 Task: Open Card Parkour Review in Board Social Media Advertising Targeting to Workspace Backup and Recovery Software and add a team member Softage.4@softage.net, a label Orange, a checklist Equestrianism, an attachment from your computer, a color Orange and finally, add a card description 'Develop and launch new customer acquisition strategy for new market segment' and a comment 'This task presents an opportunity to demonstrate our team-building and collaboration skills, working effectively with others towards a common goal.'. Add a start date 'Jan 08, 1900' with a due date 'Jan 15, 1900'
Action: Mouse moved to (76, 382)
Screenshot: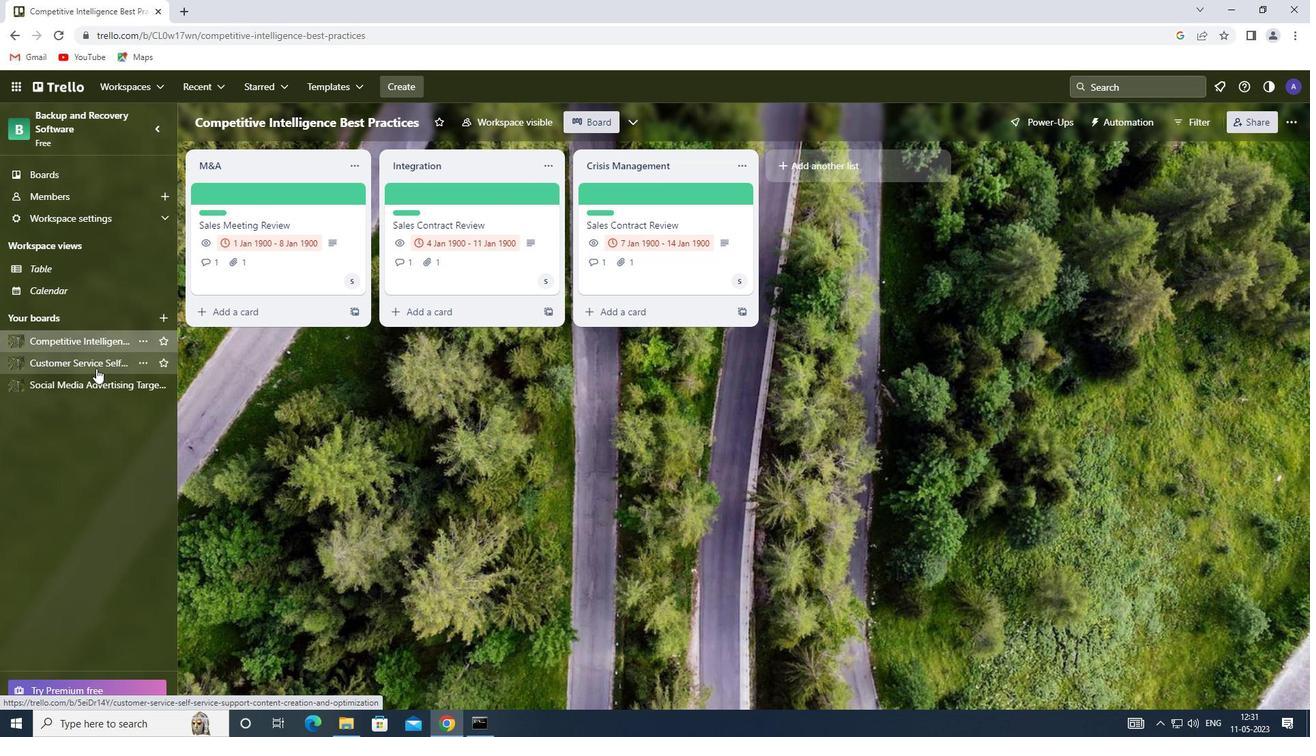 
Action: Mouse pressed left at (76, 382)
Screenshot: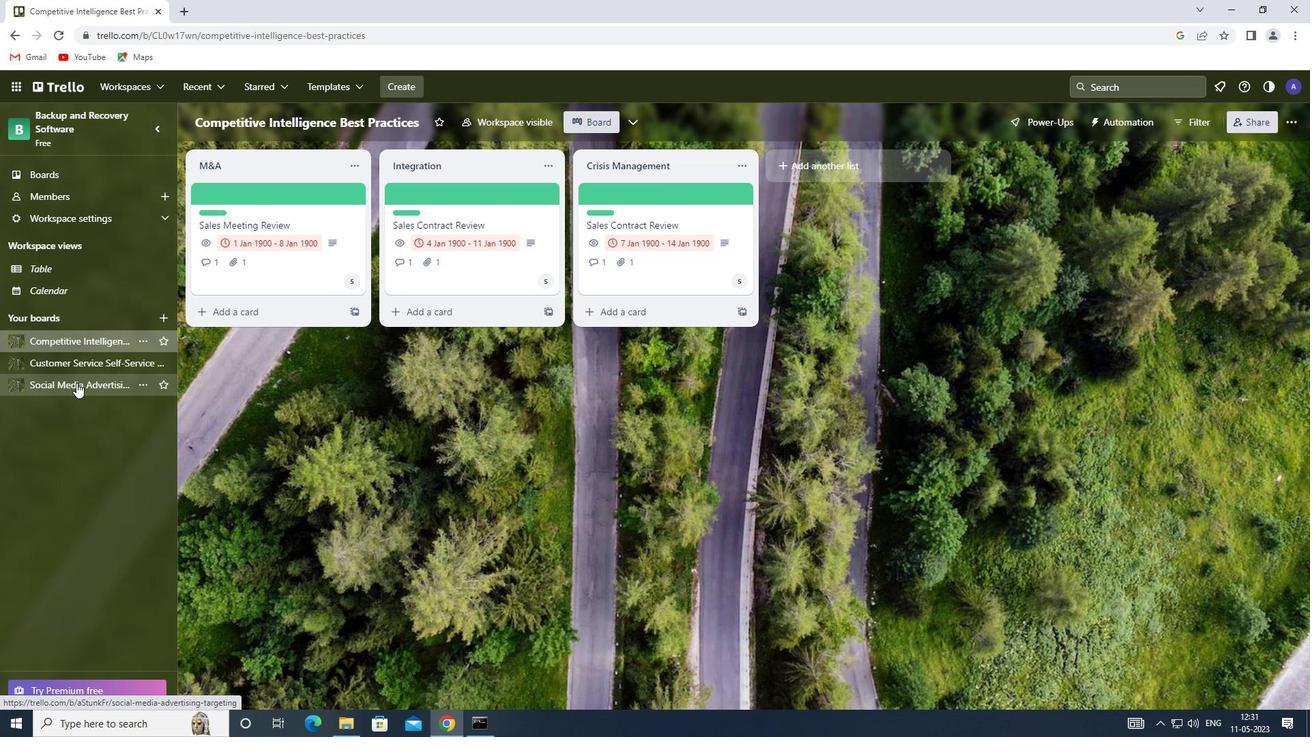 
Action: Mouse moved to (615, 189)
Screenshot: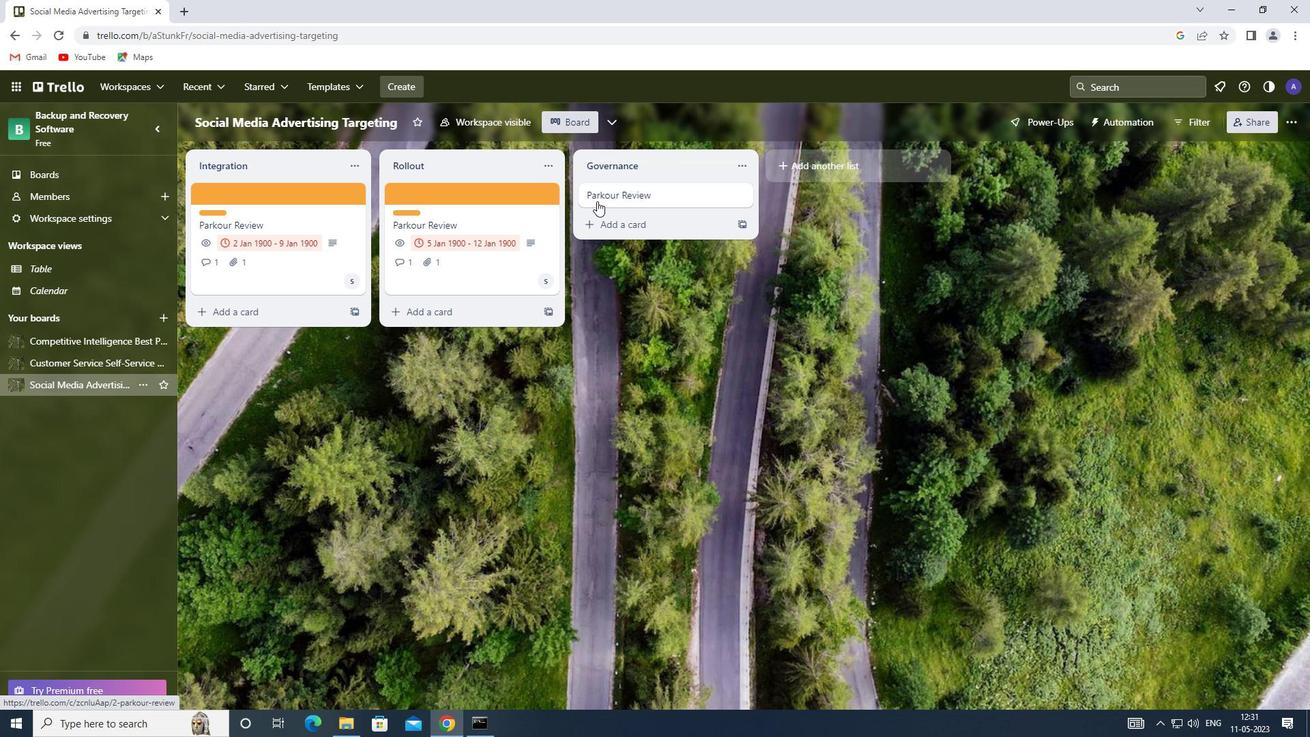 
Action: Mouse pressed left at (615, 189)
Screenshot: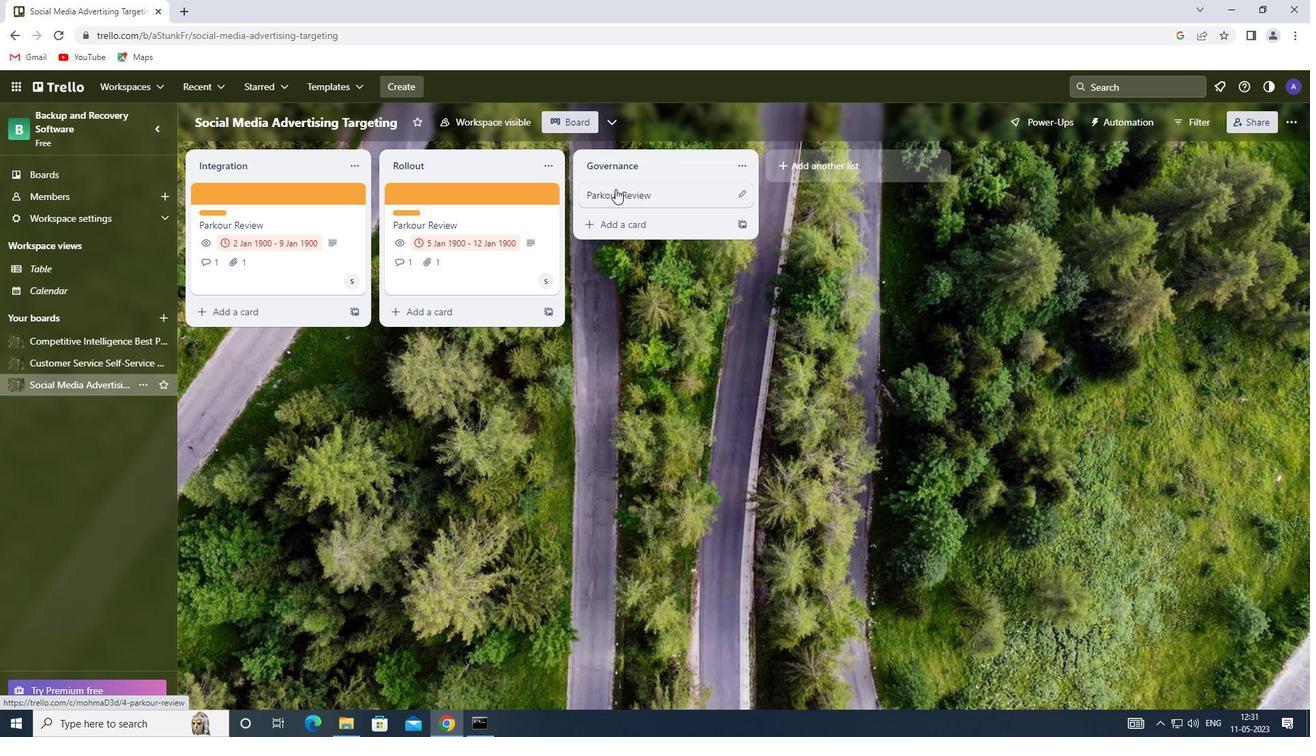 
Action: Mouse moved to (821, 240)
Screenshot: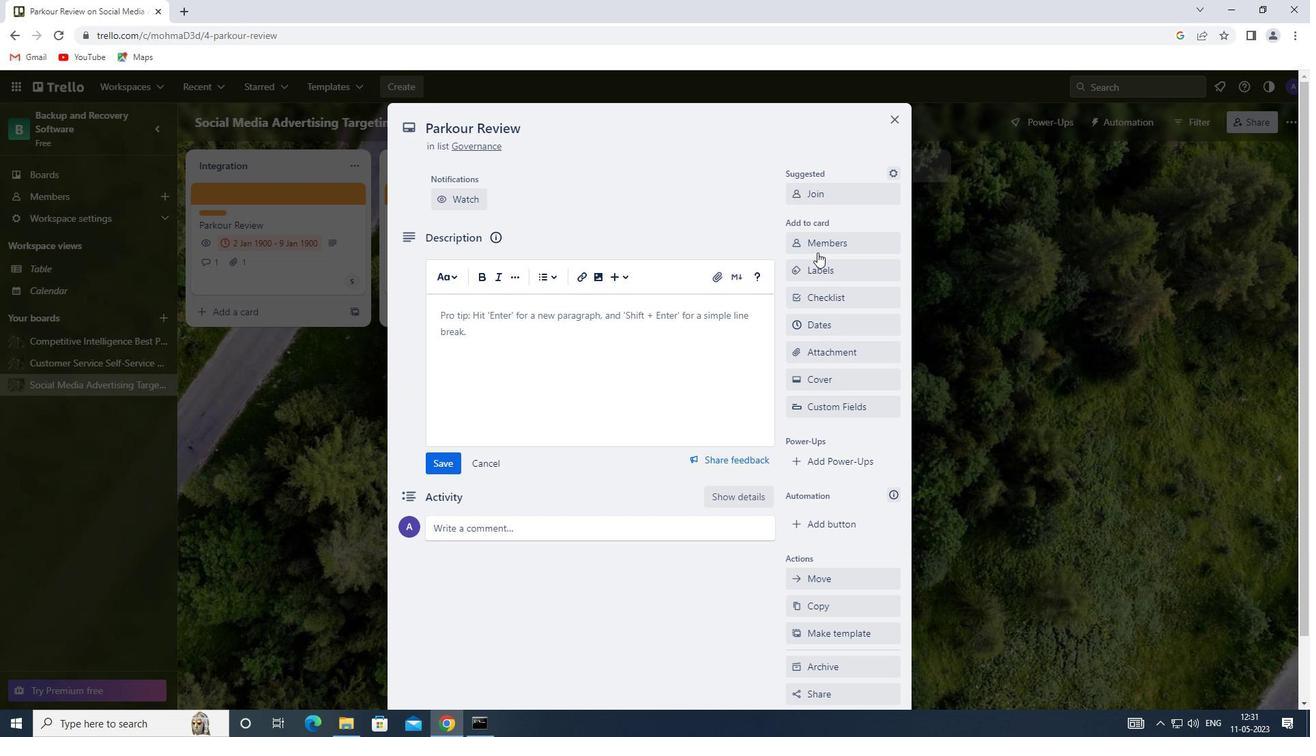 
Action: Mouse pressed left at (821, 240)
Screenshot: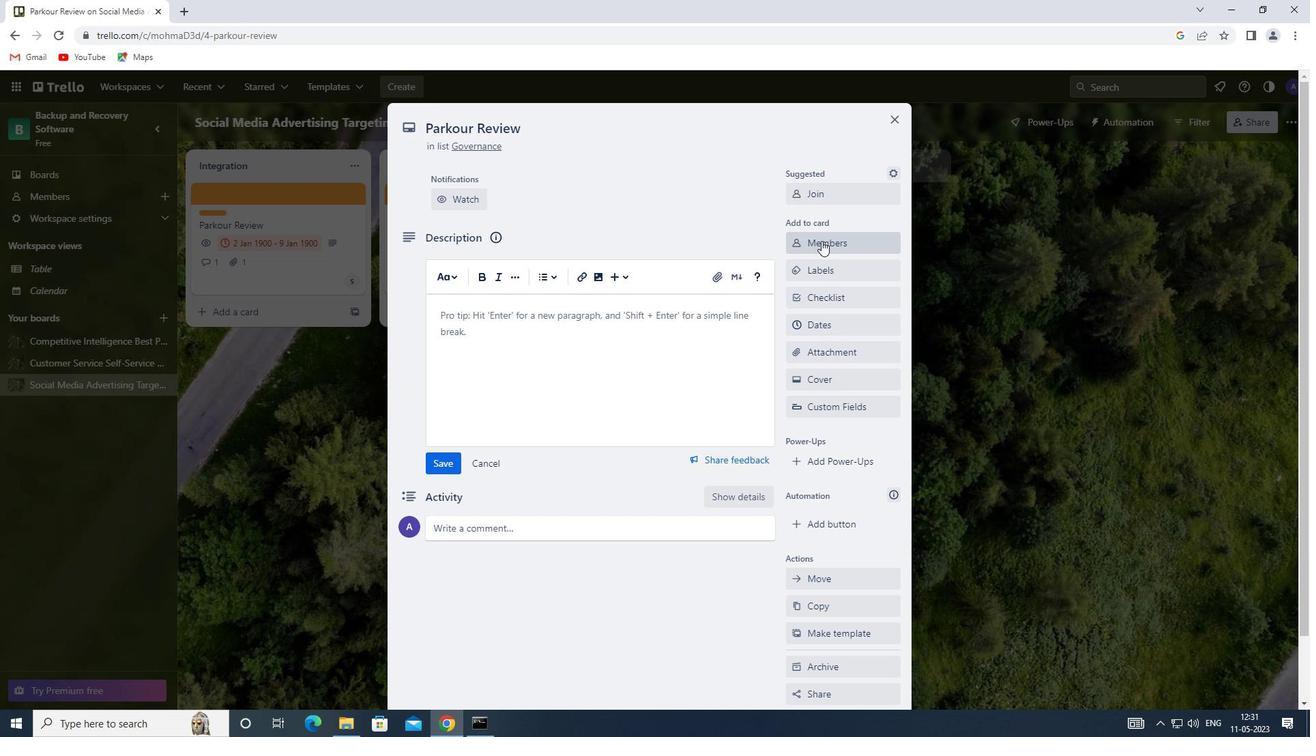 
Action: Mouse moved to (803, 305)
Screenshot: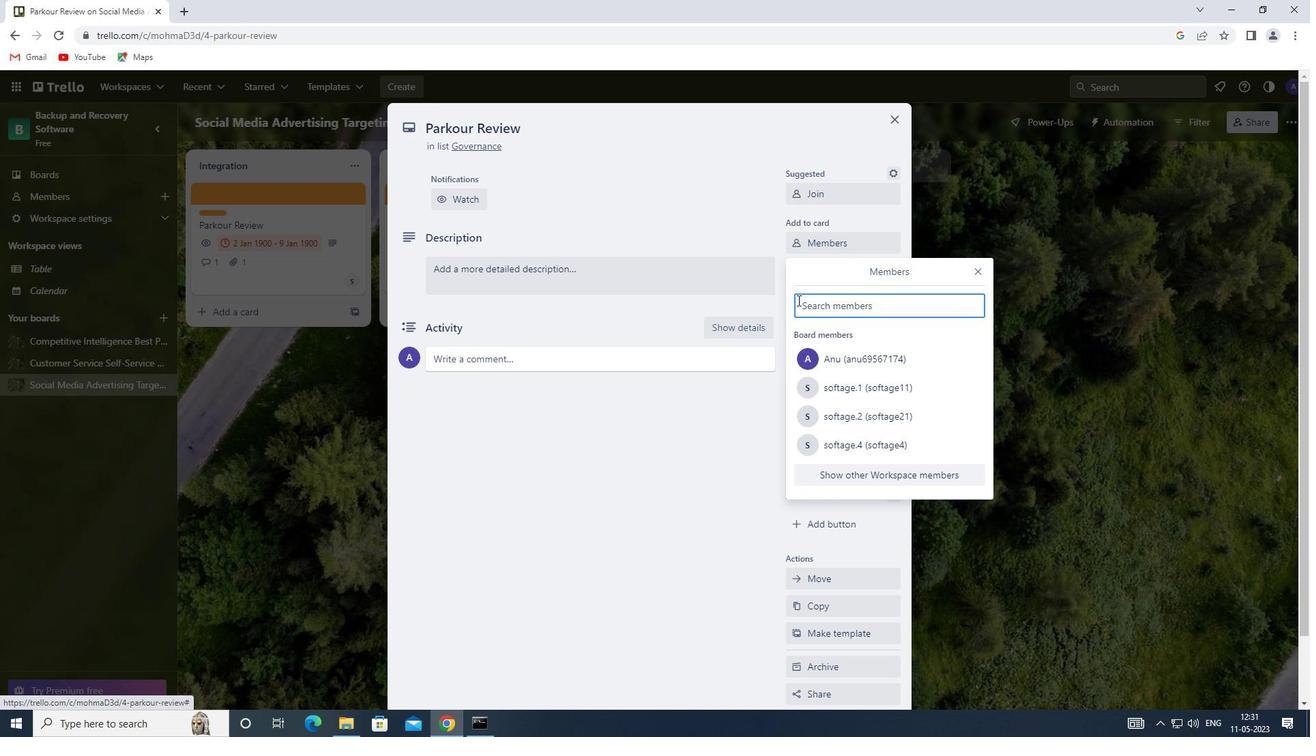 
Action: Mouse pressed left at (803, 305)
Screenshot: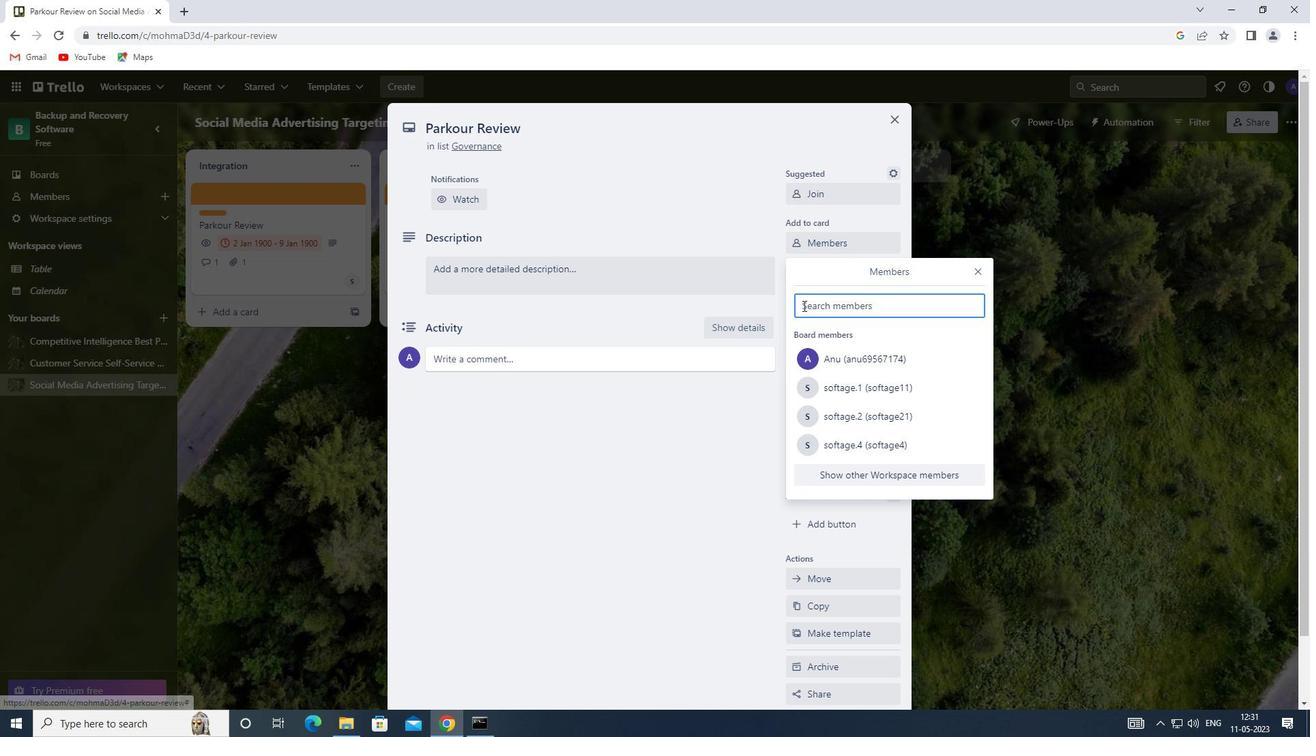 
Action: Mouse moved to (804, 298)
Screenshot: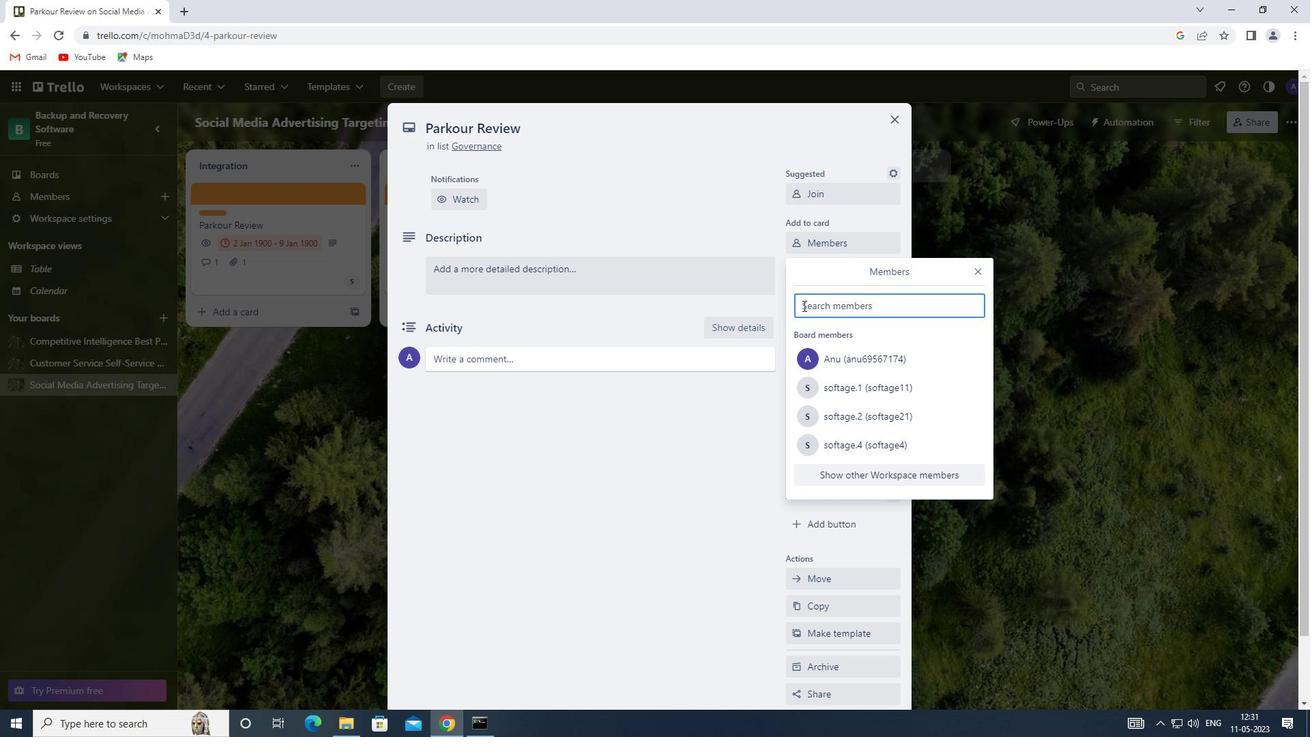 
Action: Key pressed <Key.shift>SOFTAGE
Screenshot: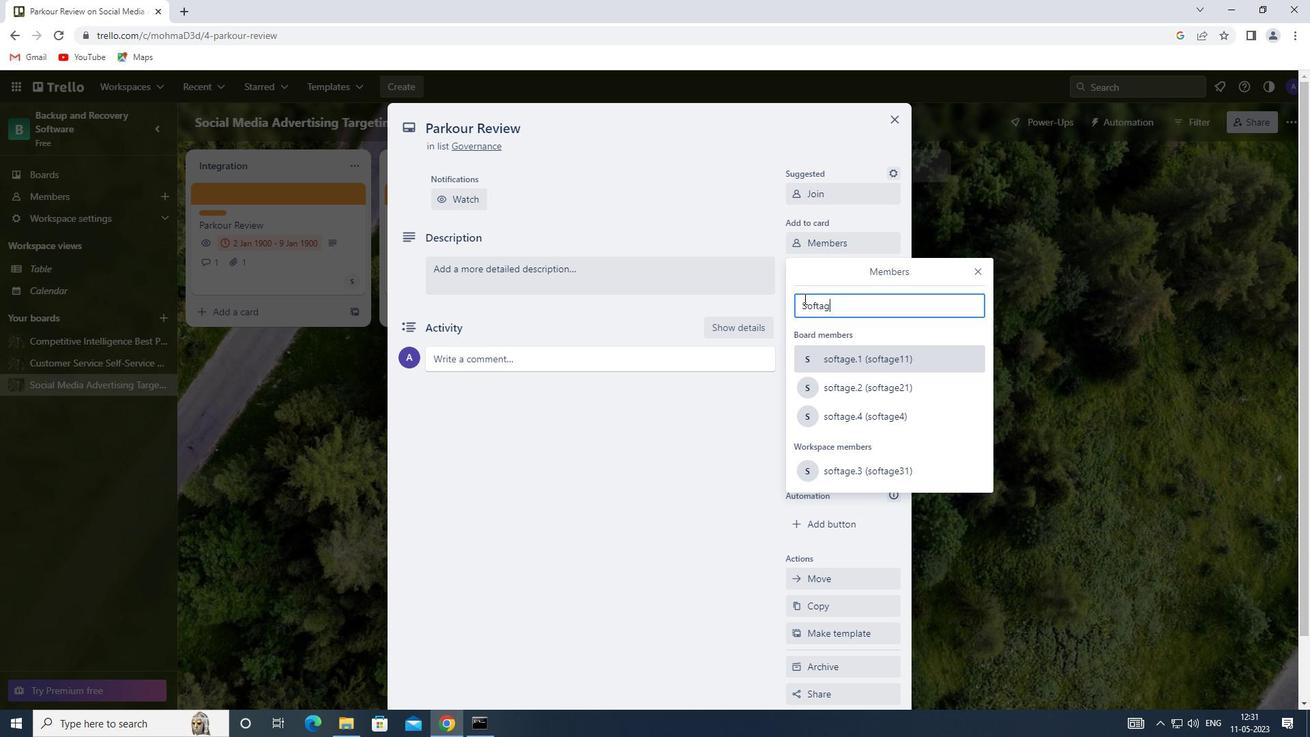 
Action: Mouse moved to (804, 298)
Screenshot: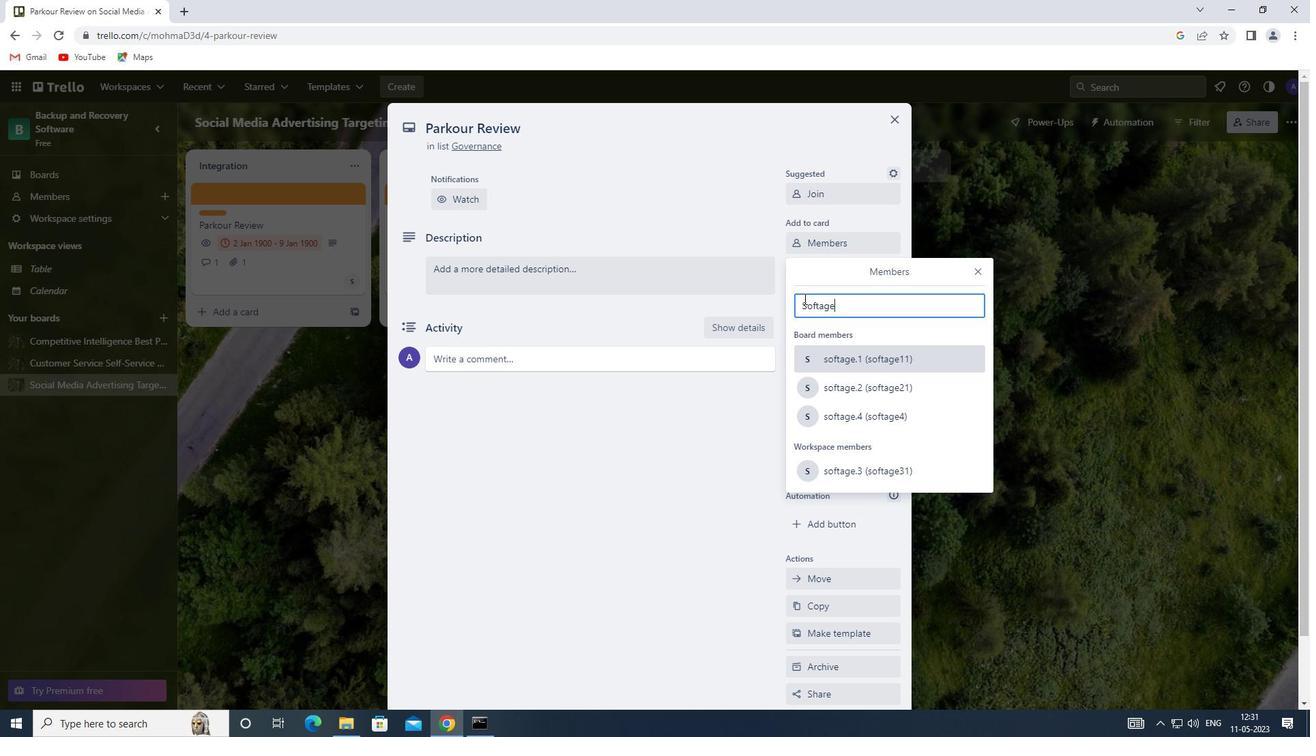
Action: Key pressed .4<Key.shift>@SOFTAGE.NET
Screenshot: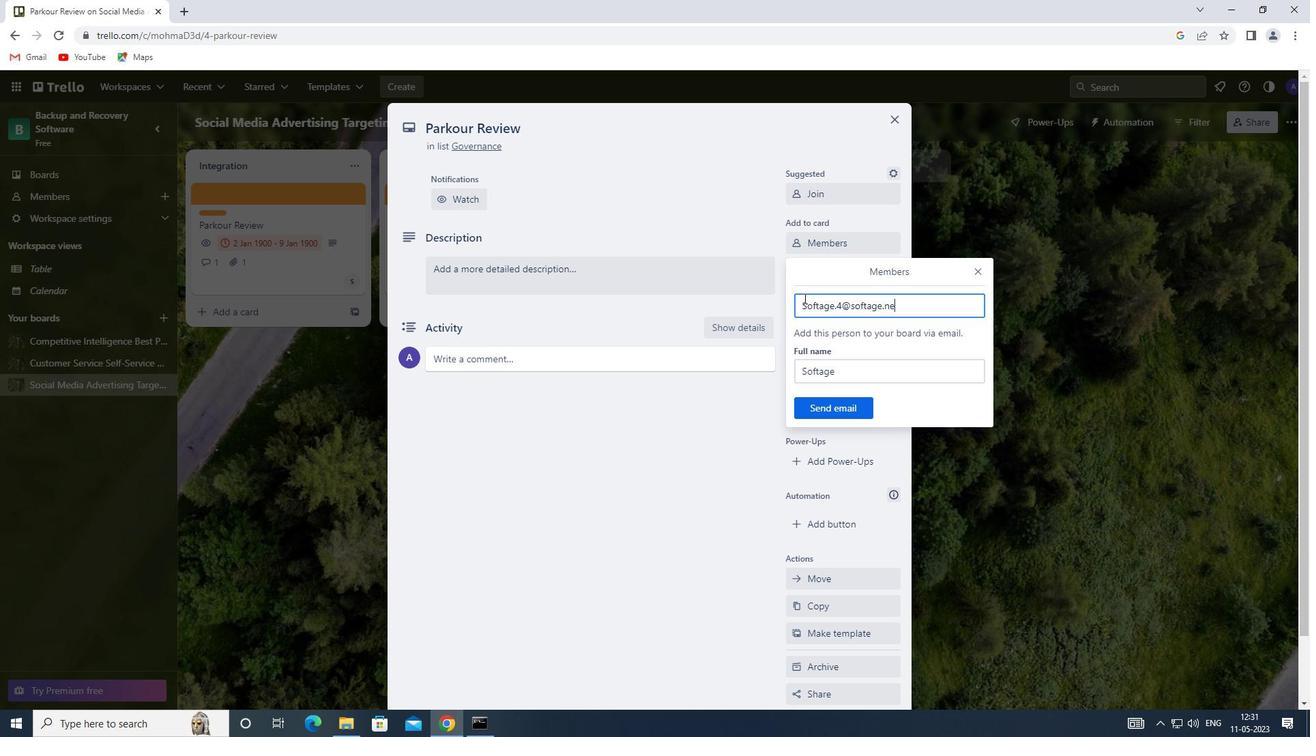 
Action: Mouse moved to (816, 399)
Screenshot: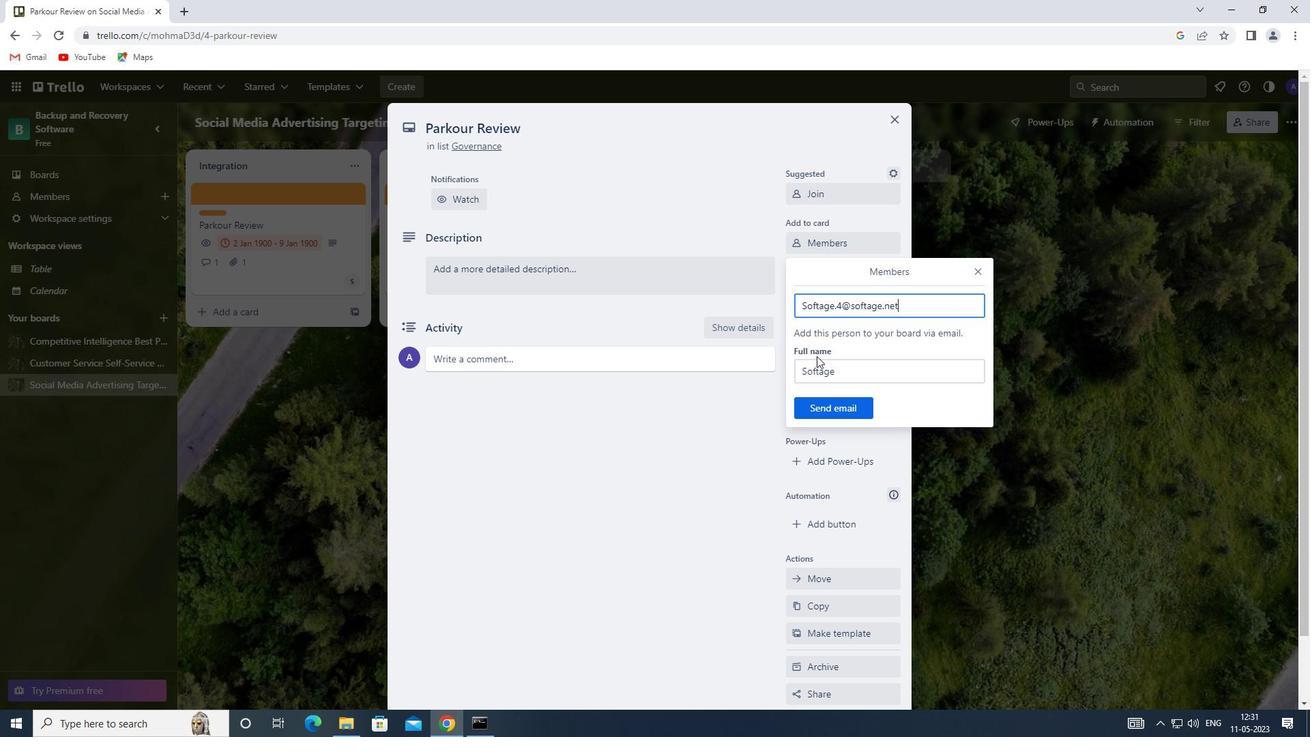 
Action: Mouse pressed left at (816, 399)
Screenshot: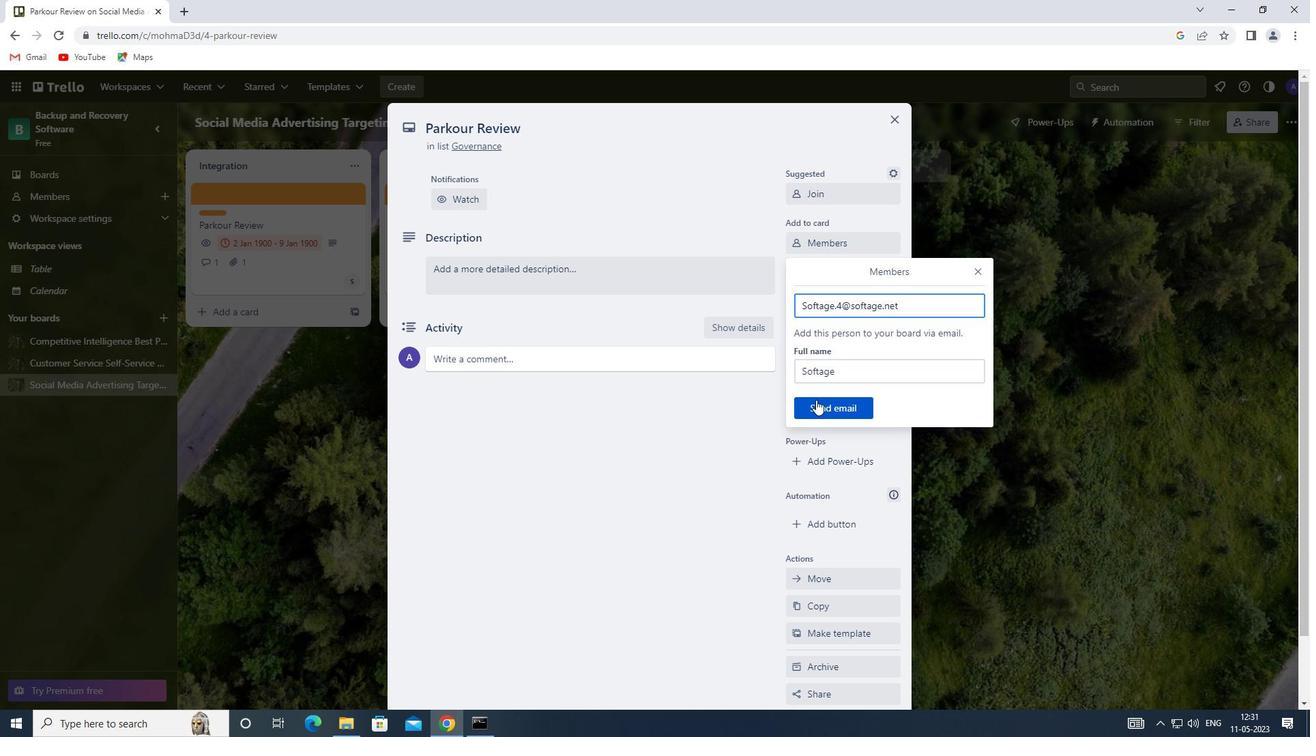 
Action: Mouse moved to (843, 272)
Screenshot: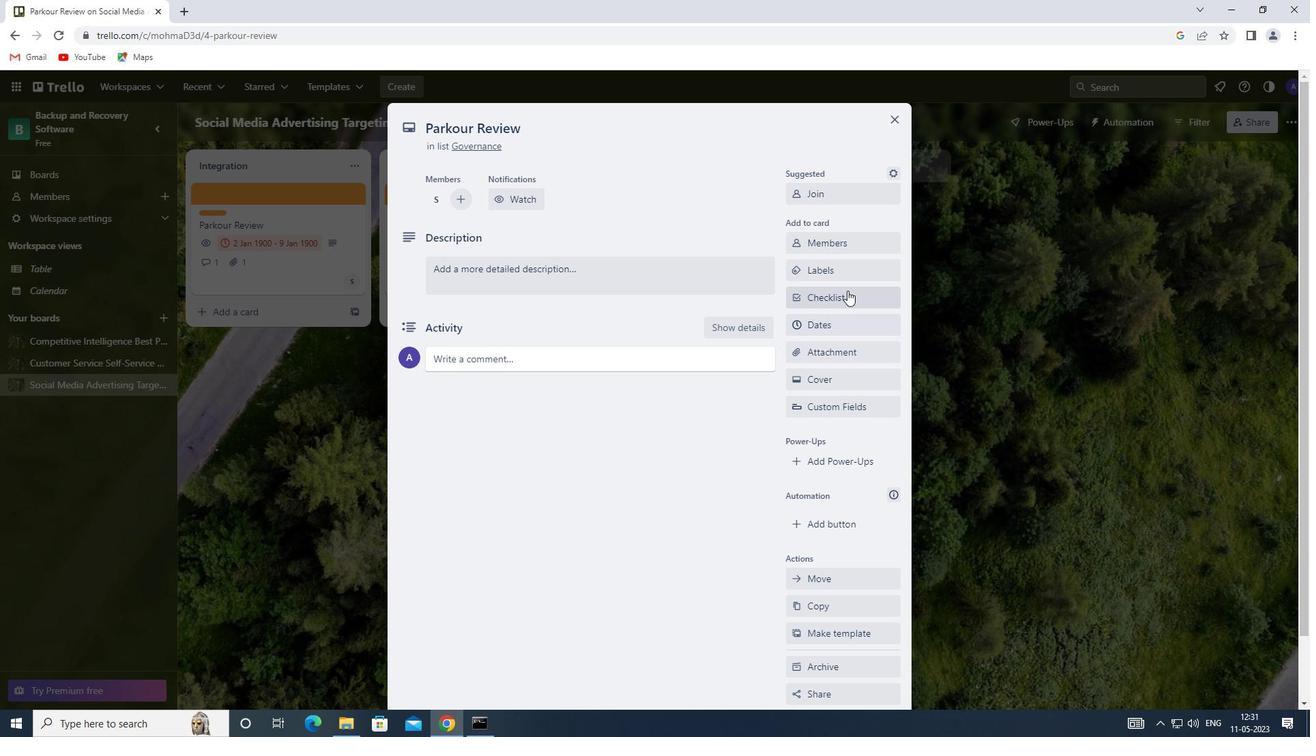 
Action: Mouse pressed left at (843, 272)
Screenshot: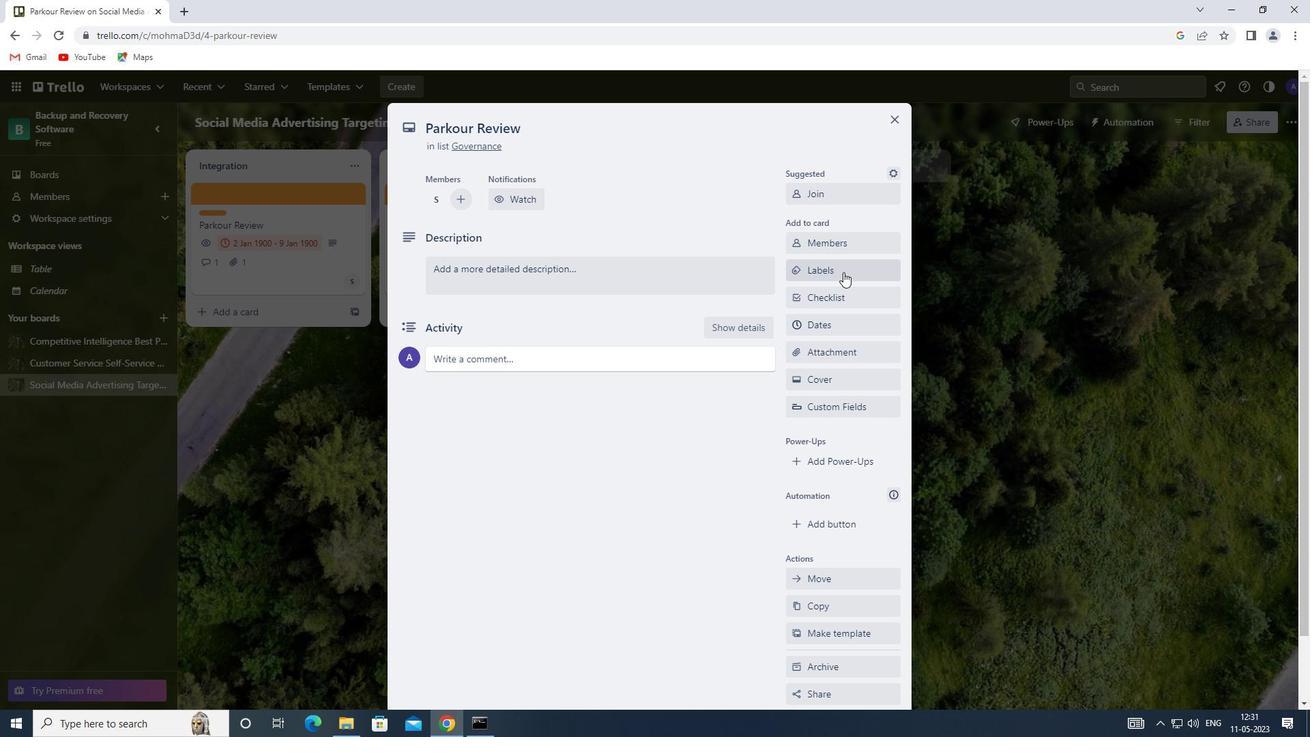 
Action: Mouse moved to (801, 431)
Screenshot: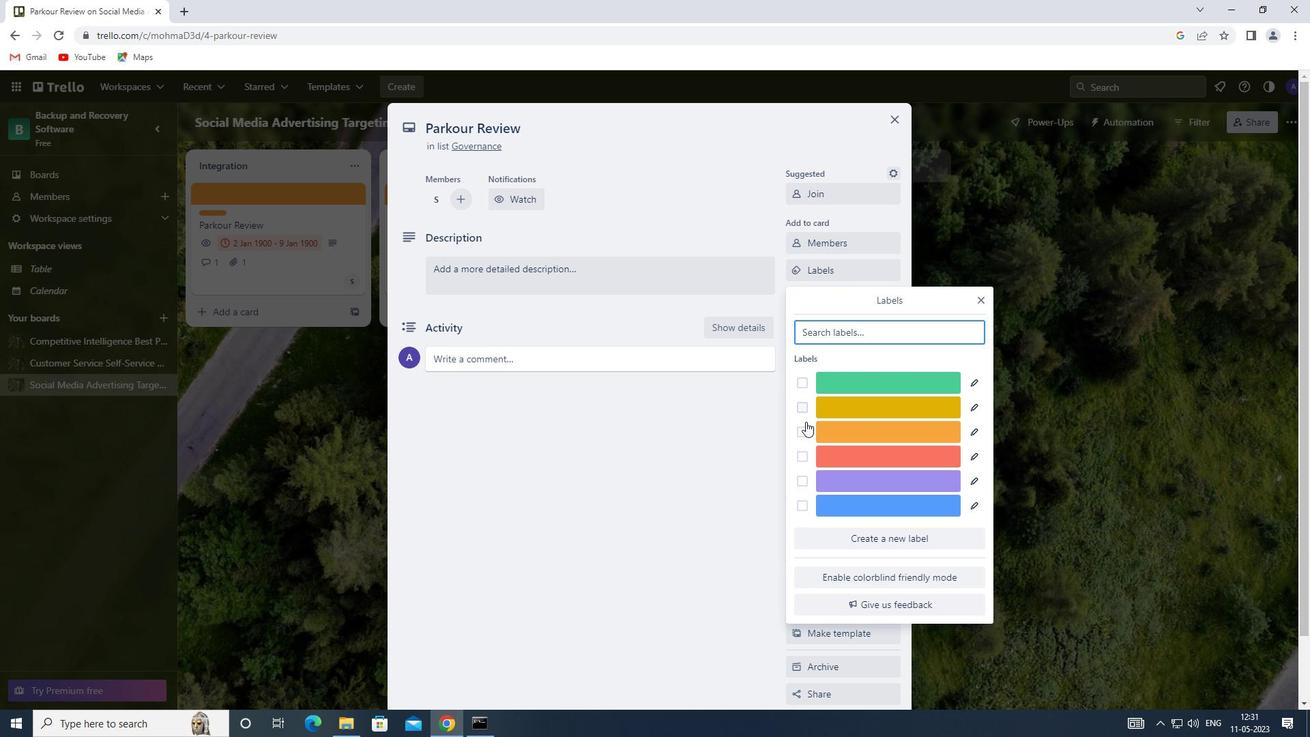 
Action: Mouse pressed left at (801, 431)
Screenshot: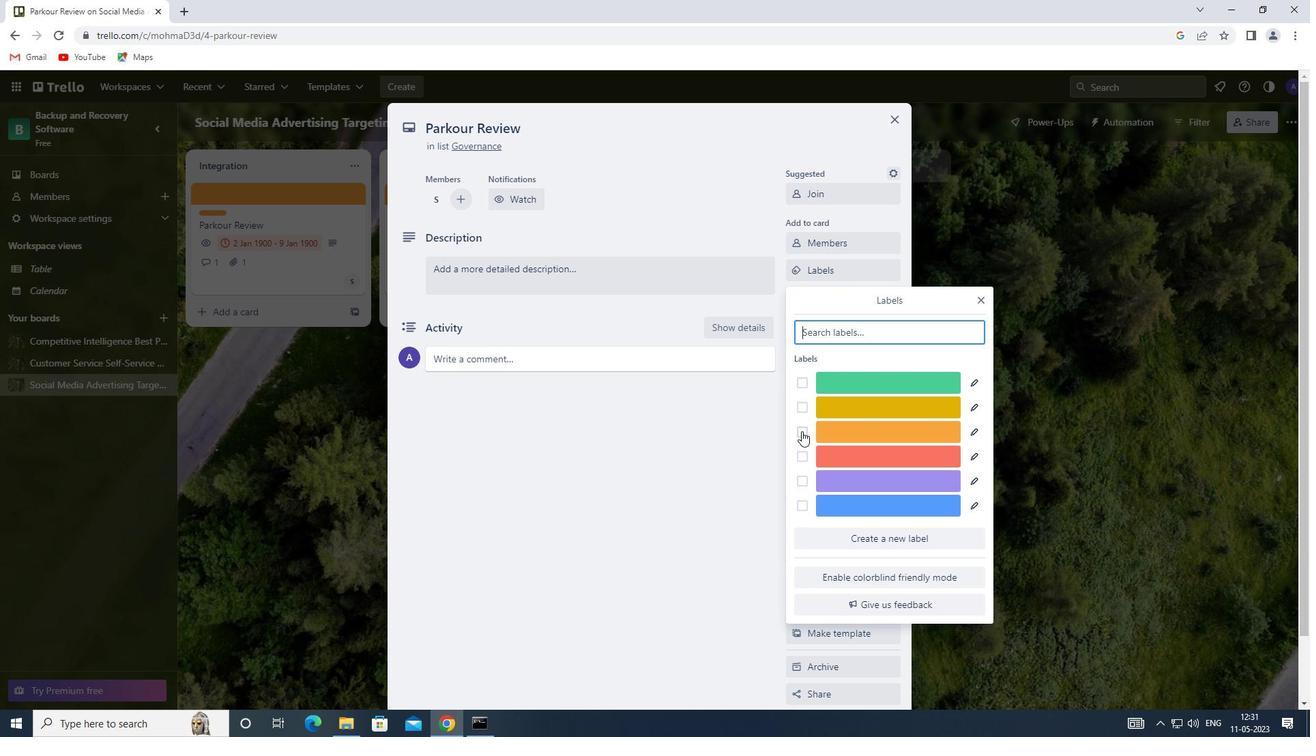 
Action: Mouse moved to (978, 293)
Screenshot: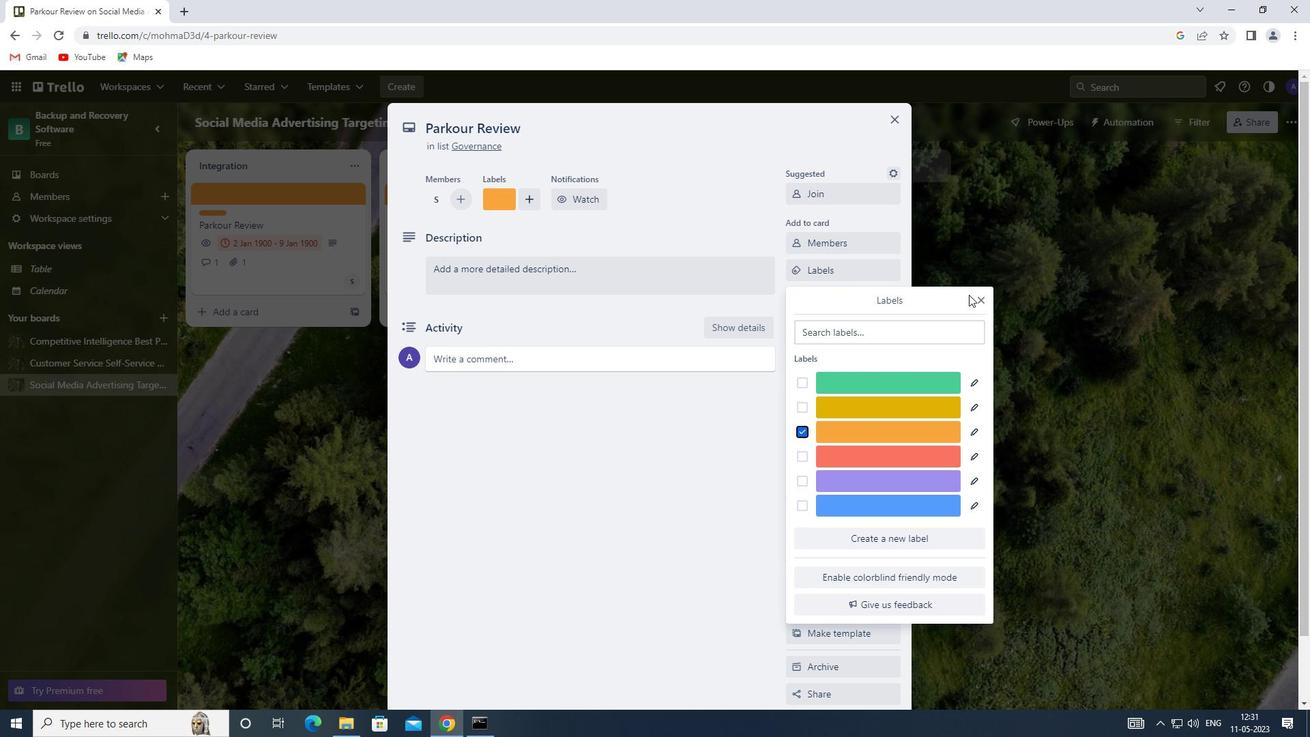
Action: Mouse pressed left at (978, 293)
Screenshot: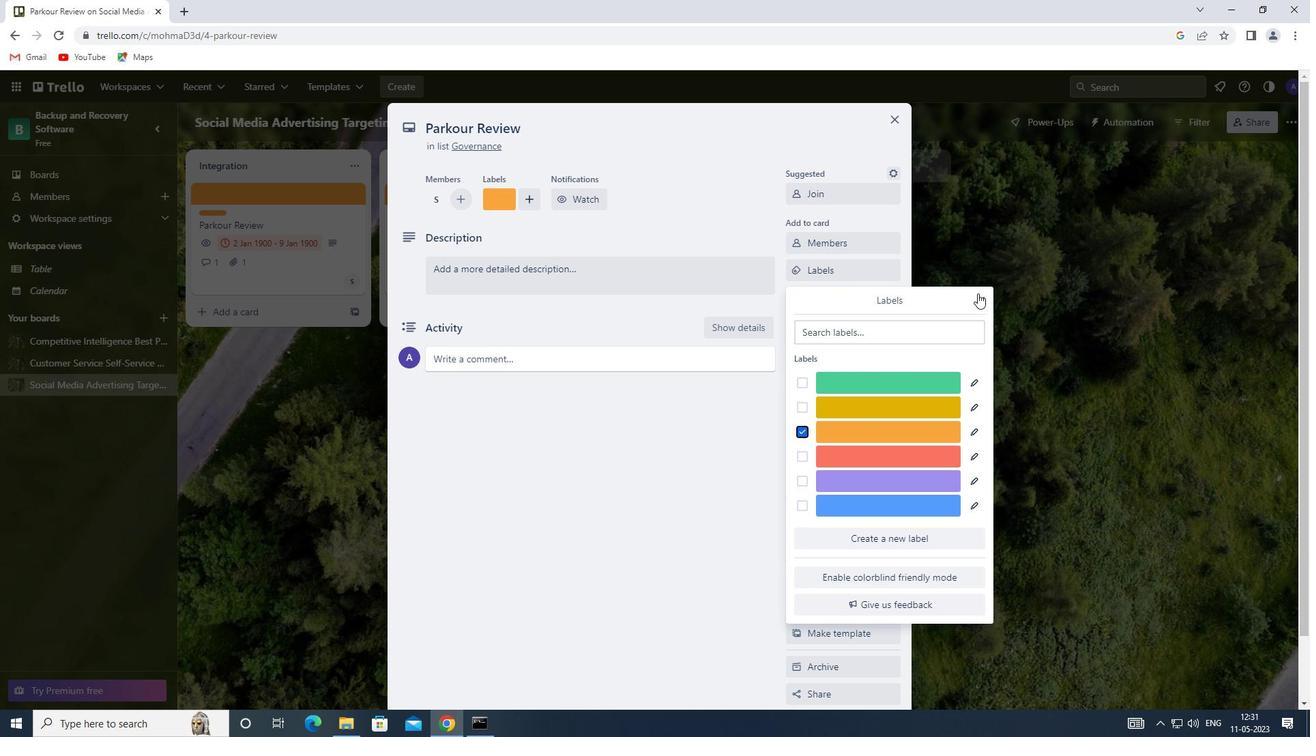 
Action: Mouse moved to (857, 295)
Screenshot: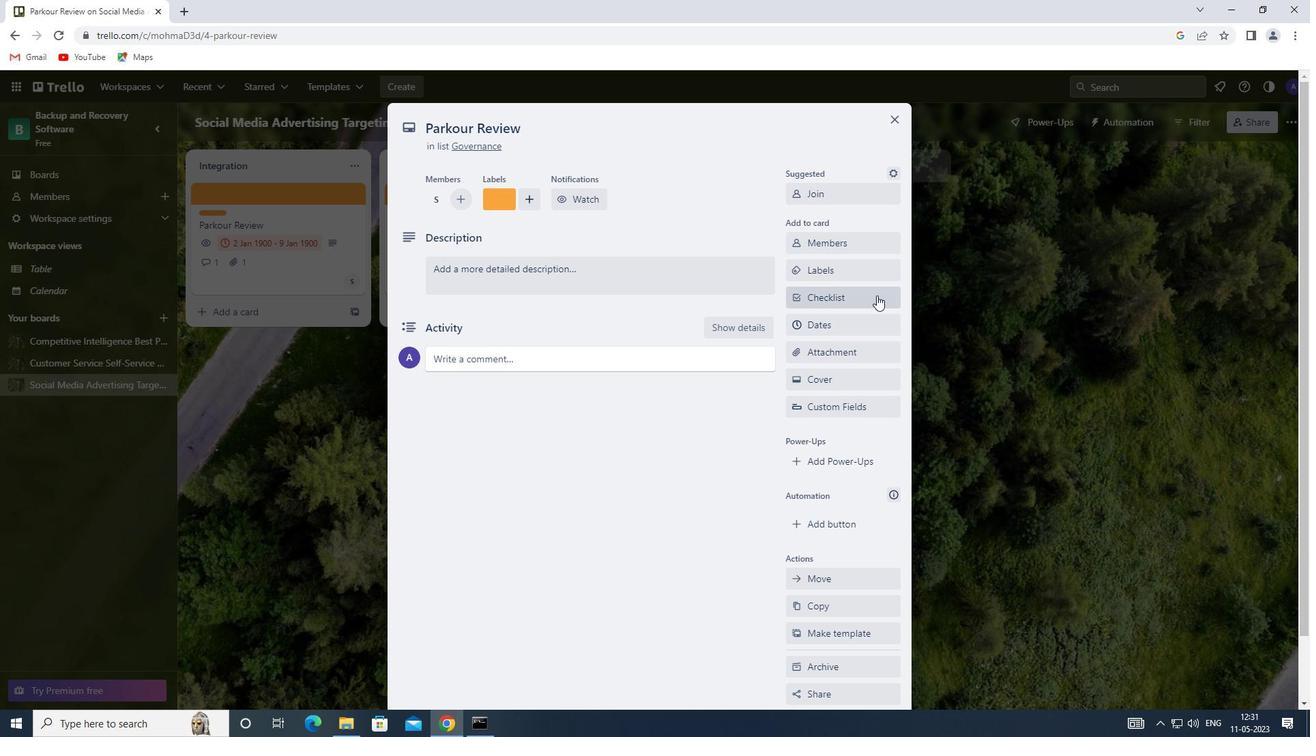 
Action: Mouse pressed left at (857, 295)
Screenshot: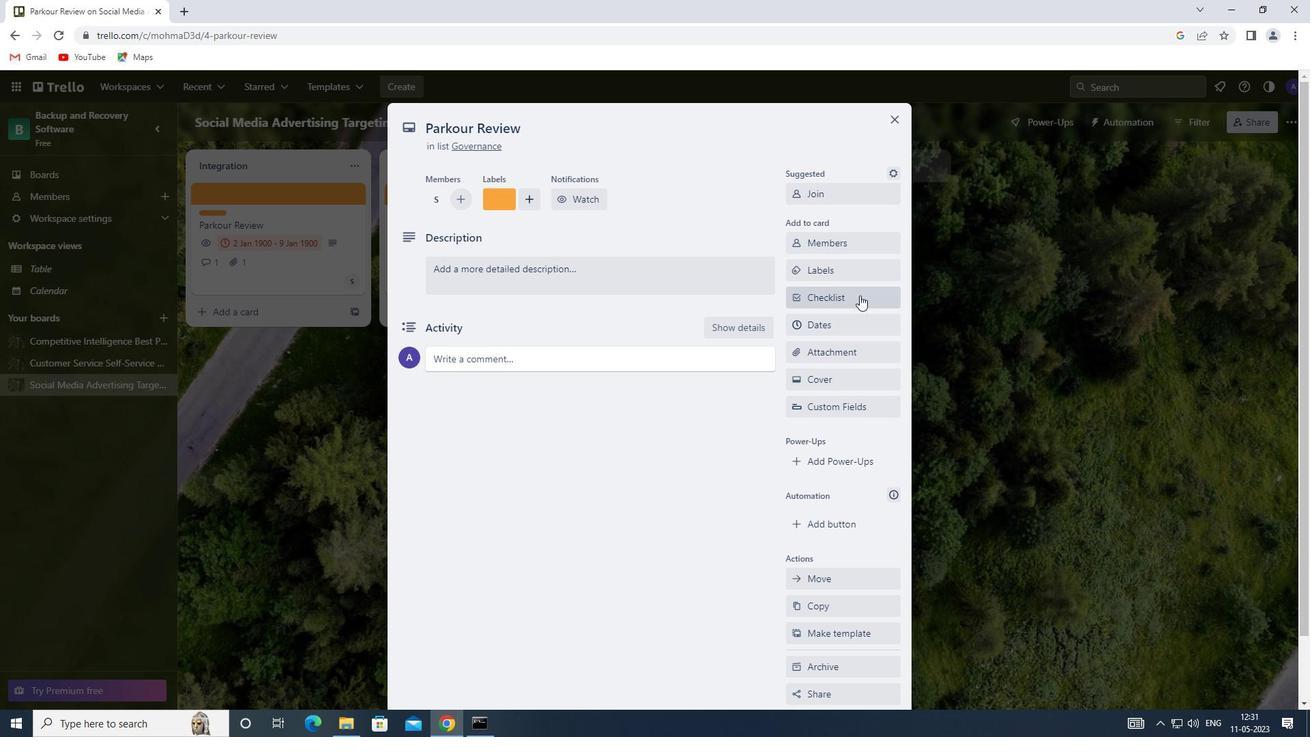 
Action: Mouse moved to (834, 381)
Screenshot: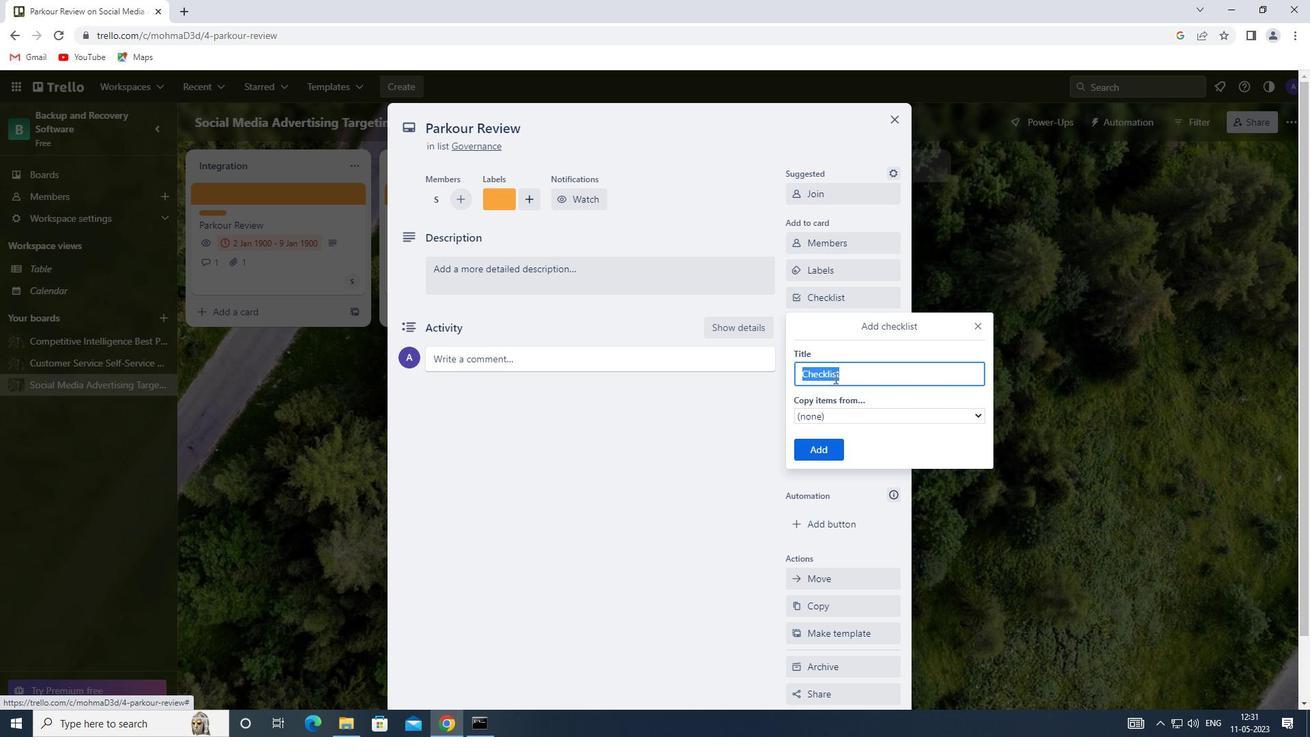
Action: Key pressed <Key.shift>EQUESTRIANISM
Screenshot: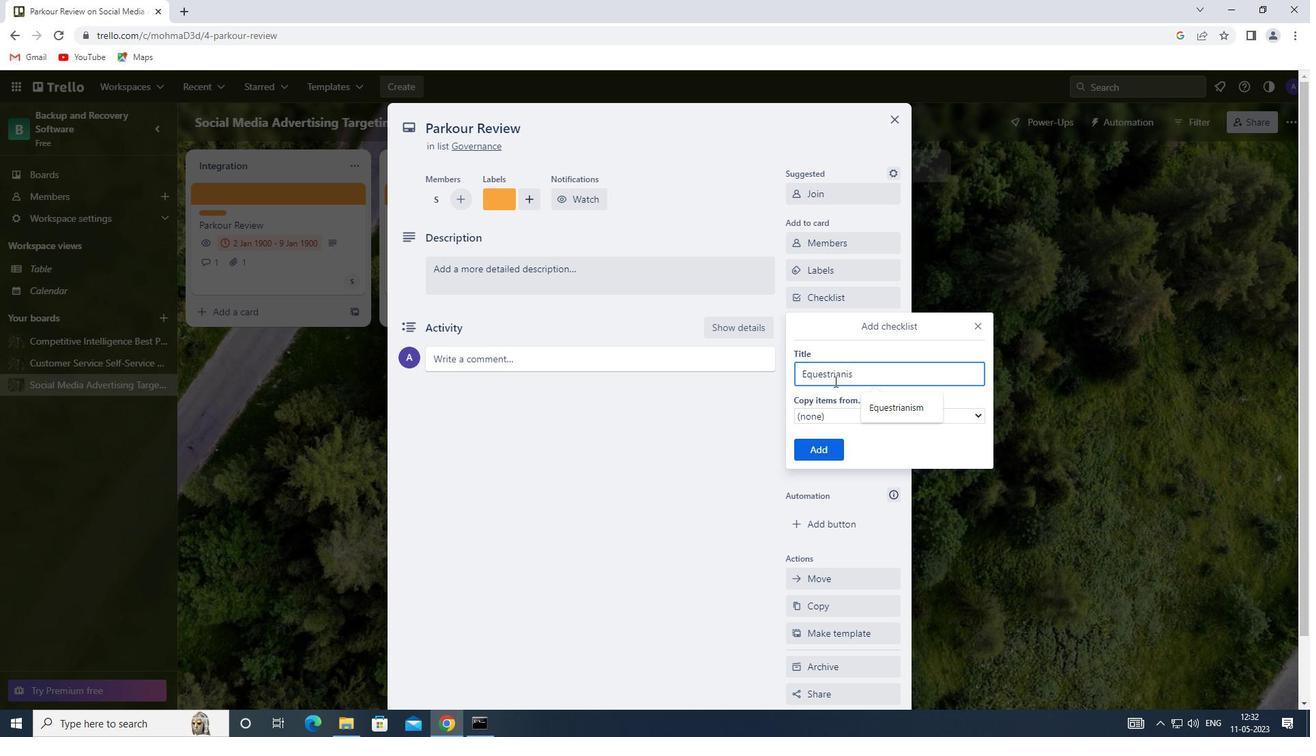 
Action: Mouse moved to (824, 453)
Screenshot: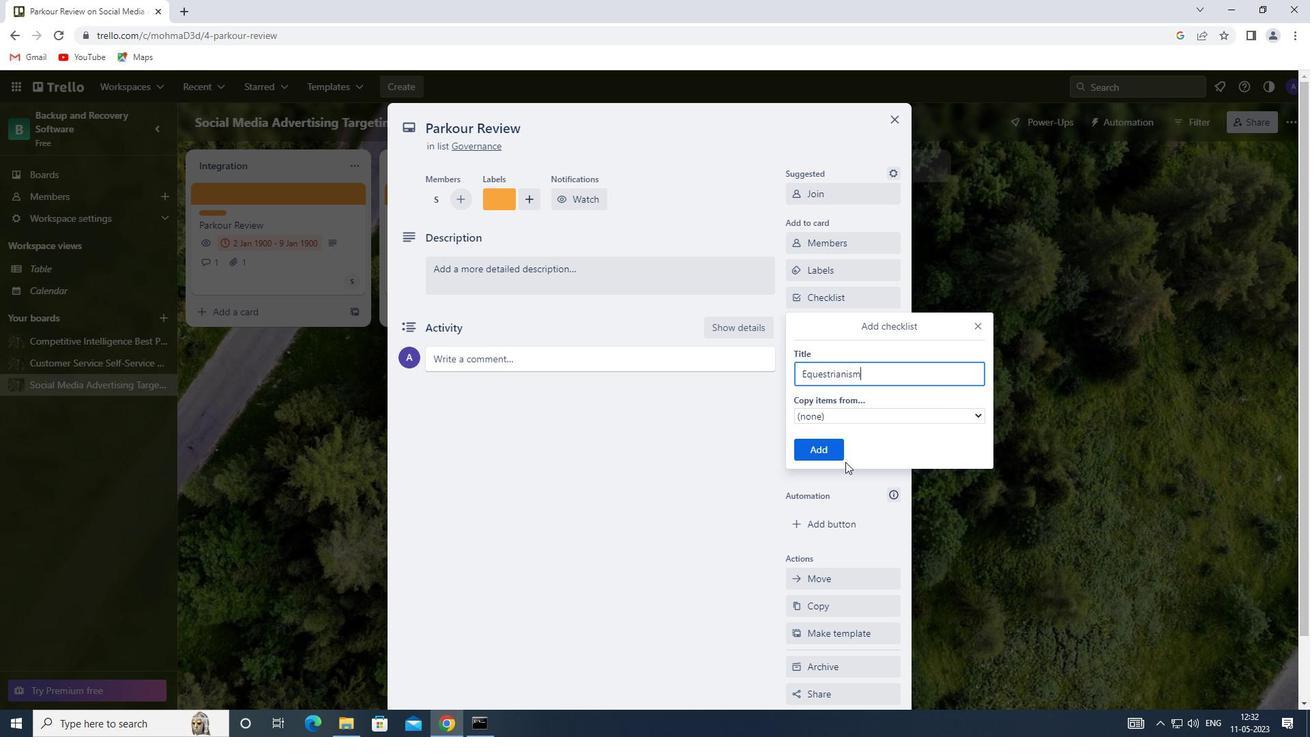 
Action: Mouse pressed left at (824, 453)
Screenshot: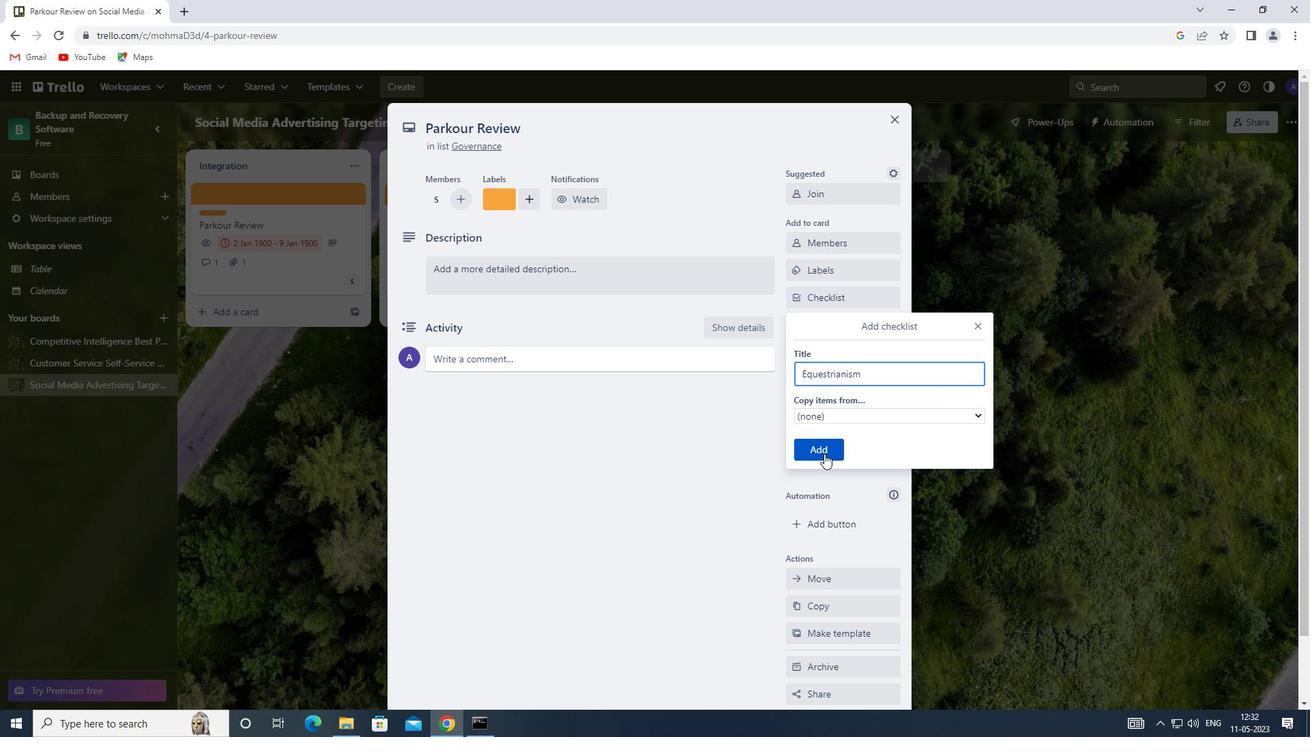 
Action: Mouse moved to (836, 355)
Screenshot: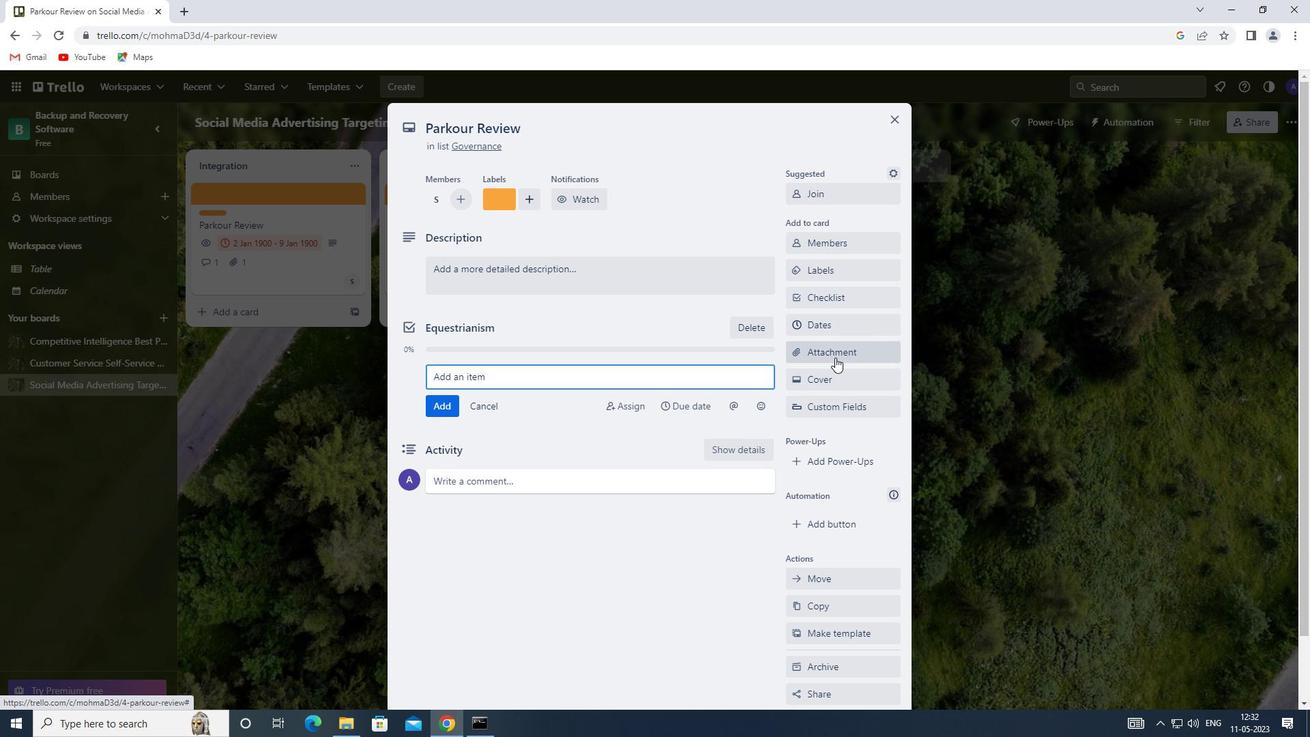 
Action: Mouse pressed left at (836, 355)
Screenshot: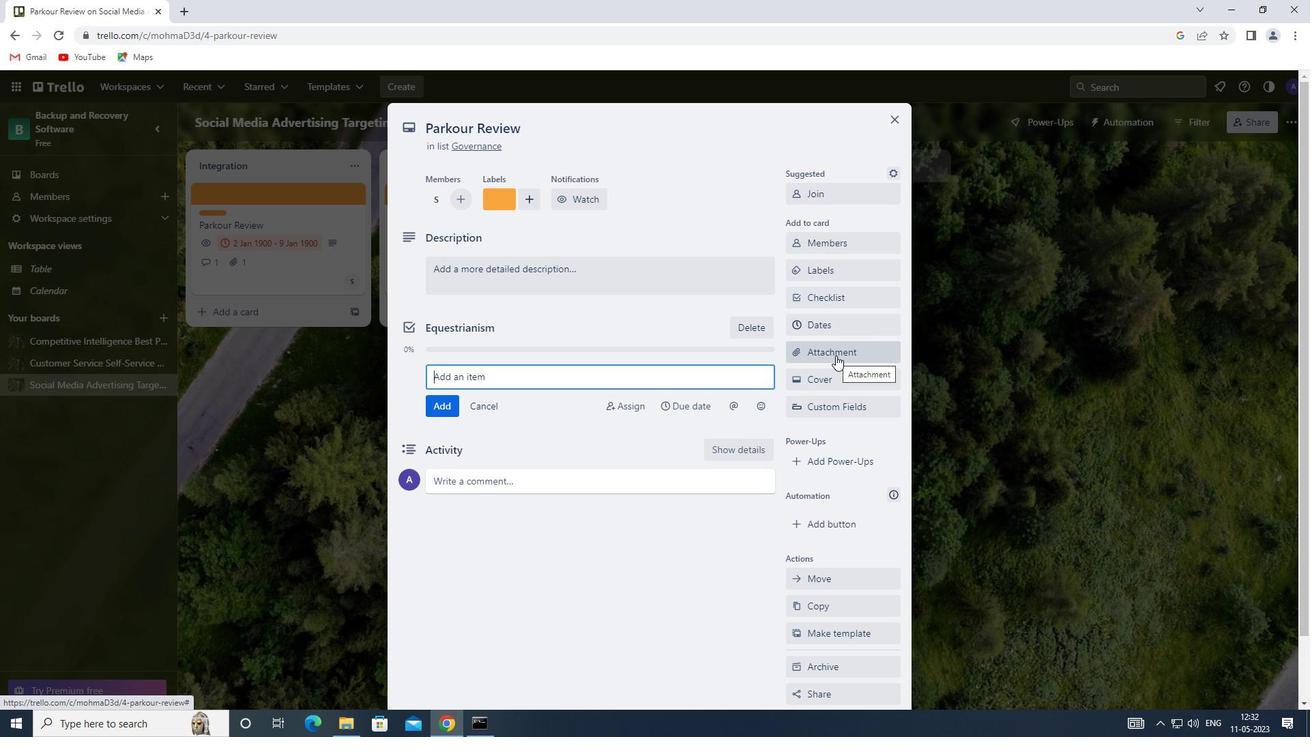 
Action: Mouse moved to (825, 411)
Screenshot: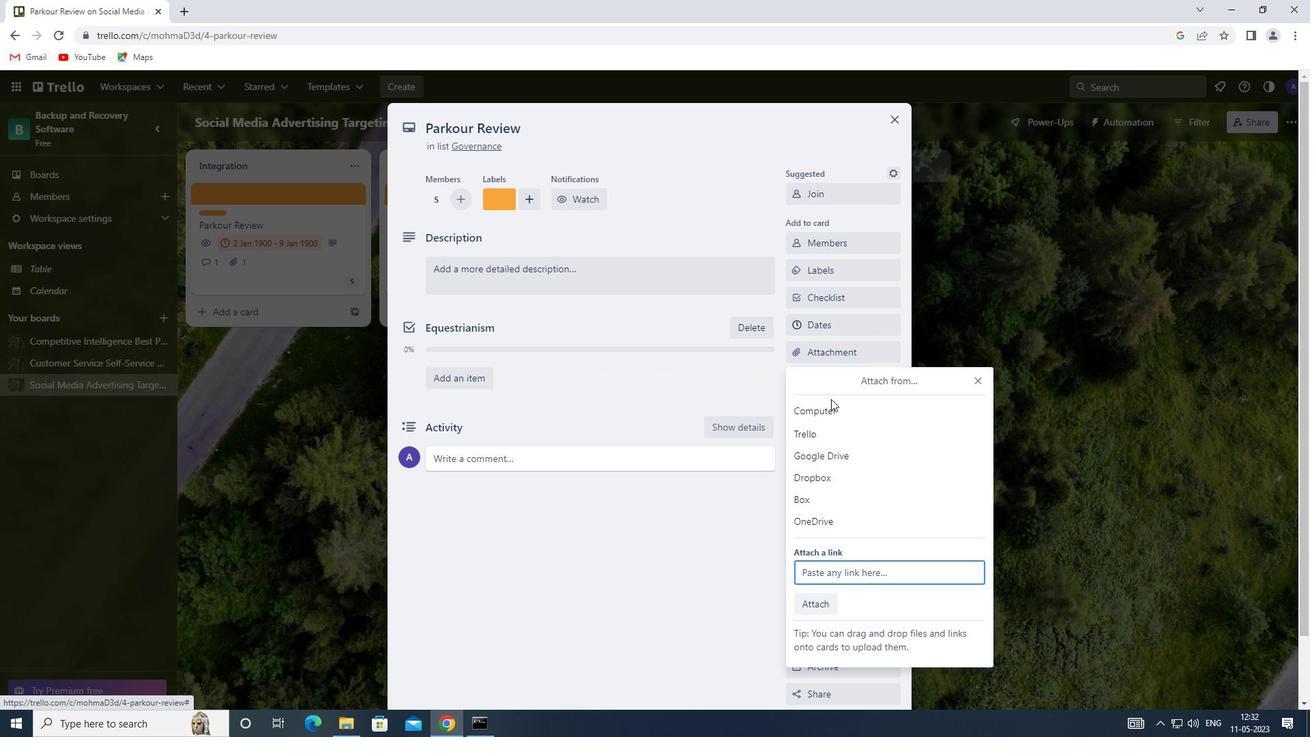 
Action: Mouse pressed left at (825, 411)
Screenshot: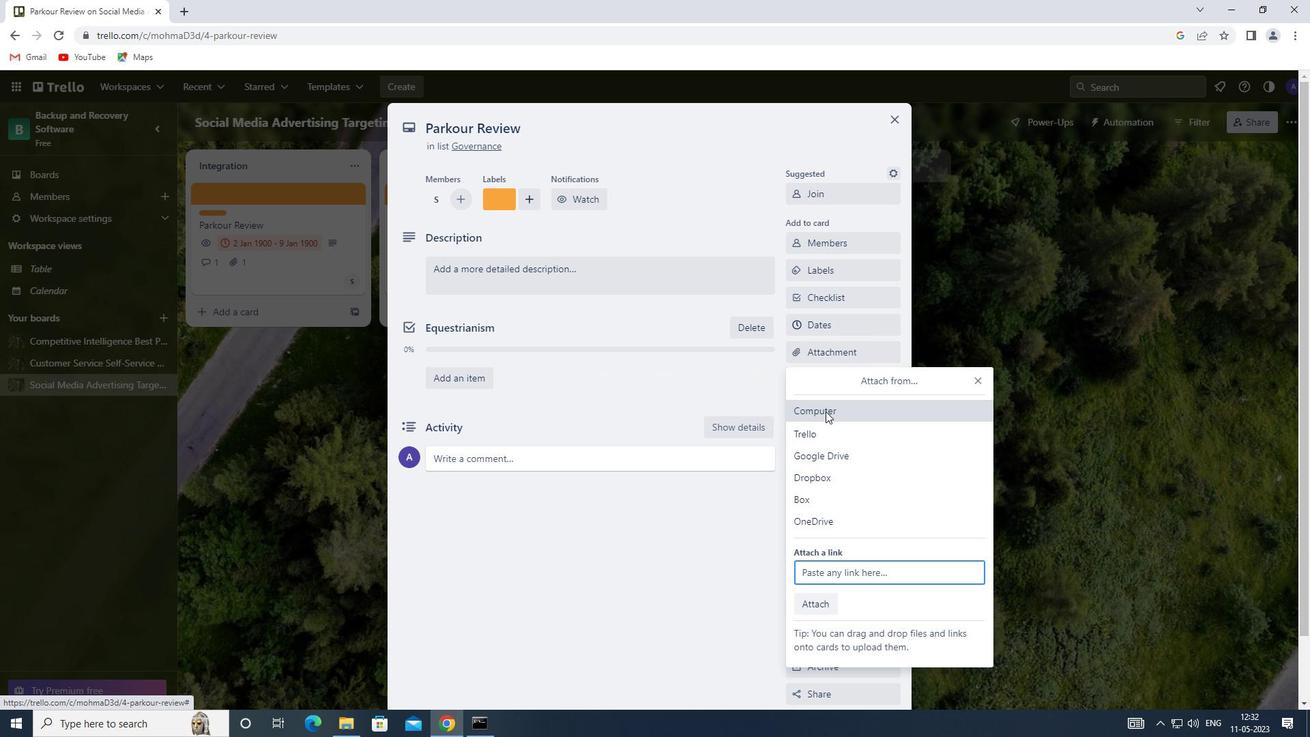 
Action: Mouse moved to (244, 266)
Screenshot: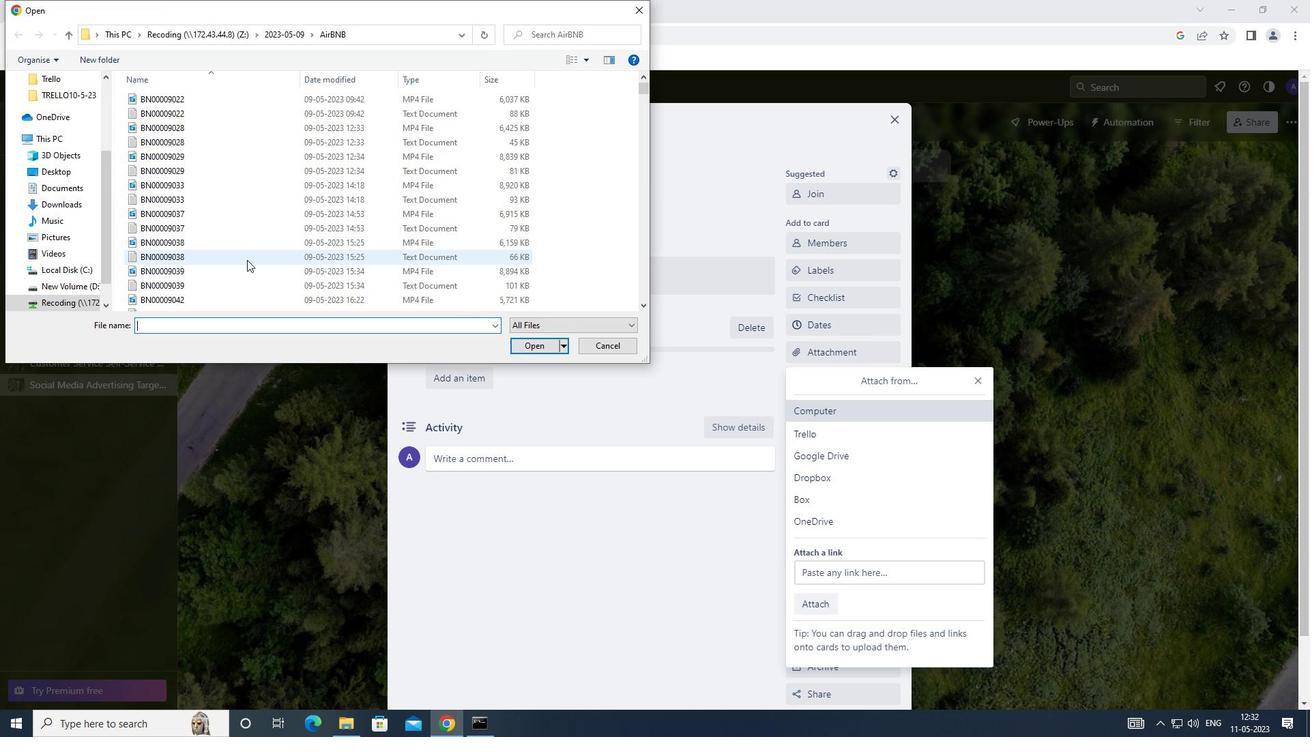 
Action: Mouse pressed left at (244, 266)
Screenshot: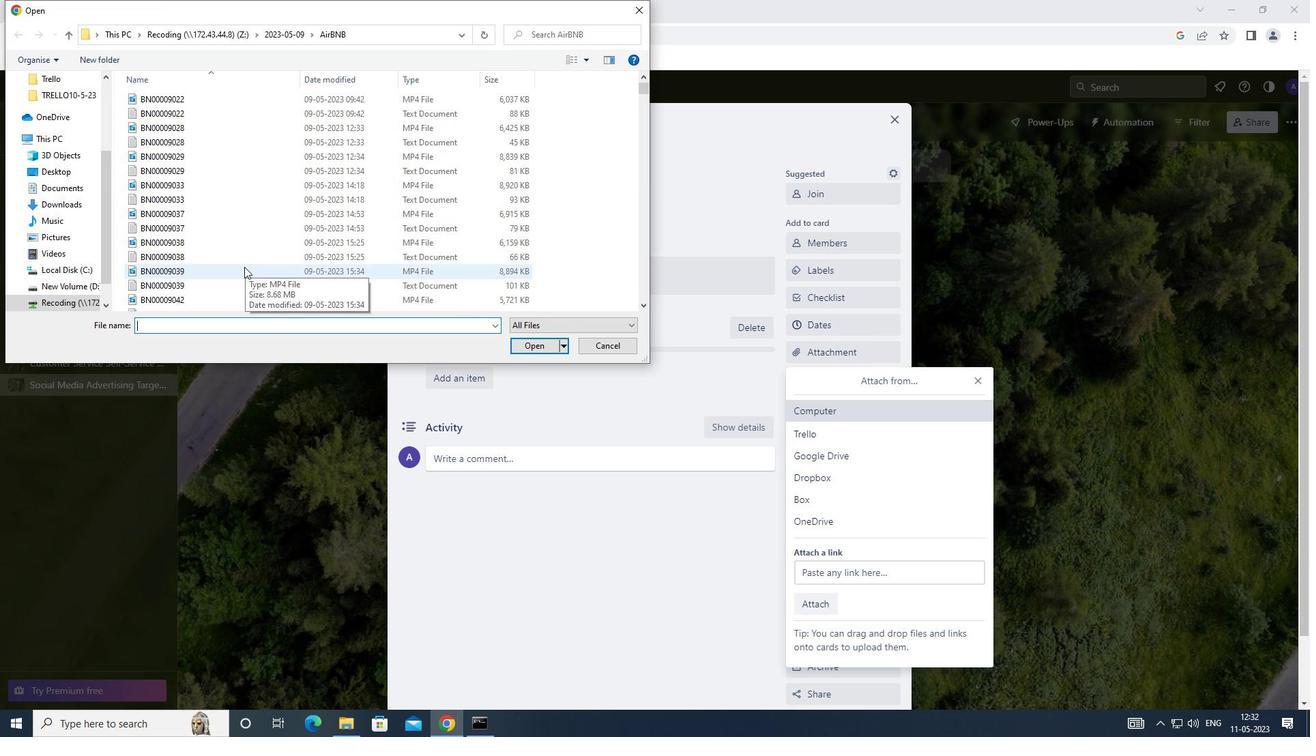 
Action: Mouse moved to (541, 347)
Screenshot: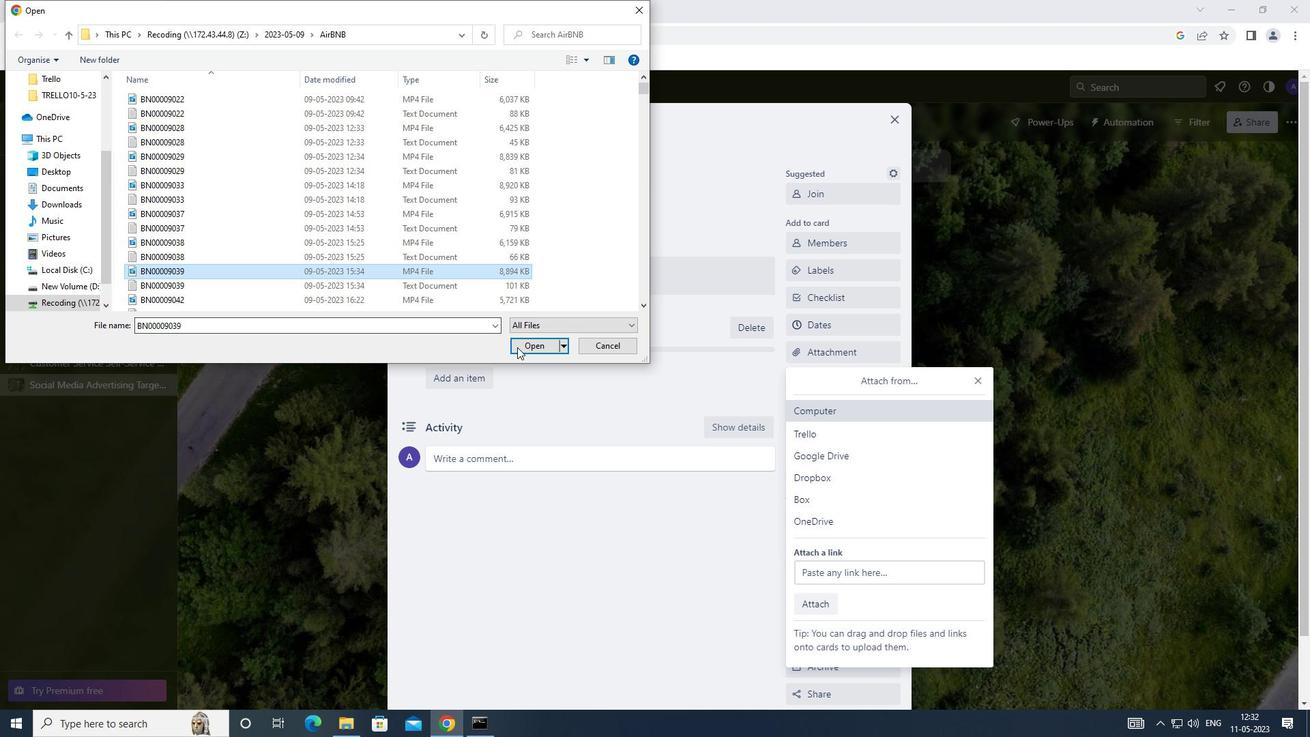
Action: Mouse pressed left at (541, 347)
Screenshot: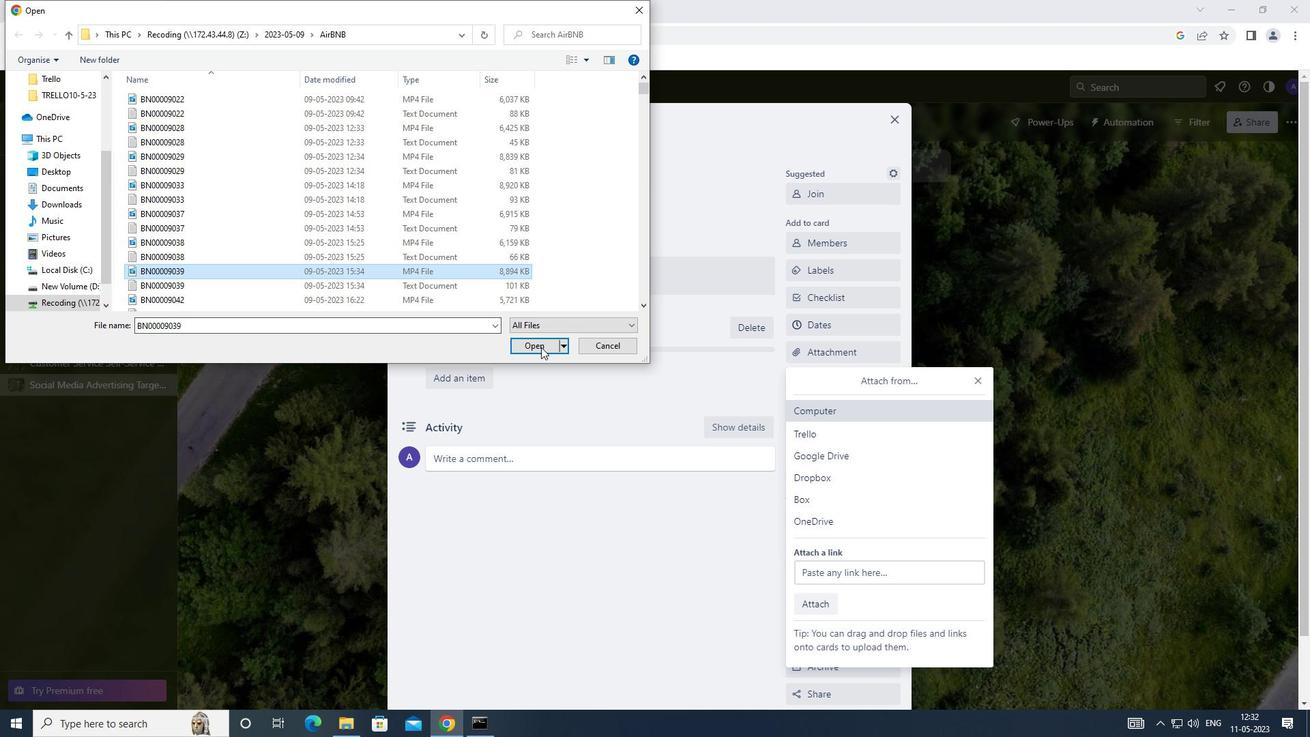 
Action: Mouse moved to (838, 372)
Screenshot: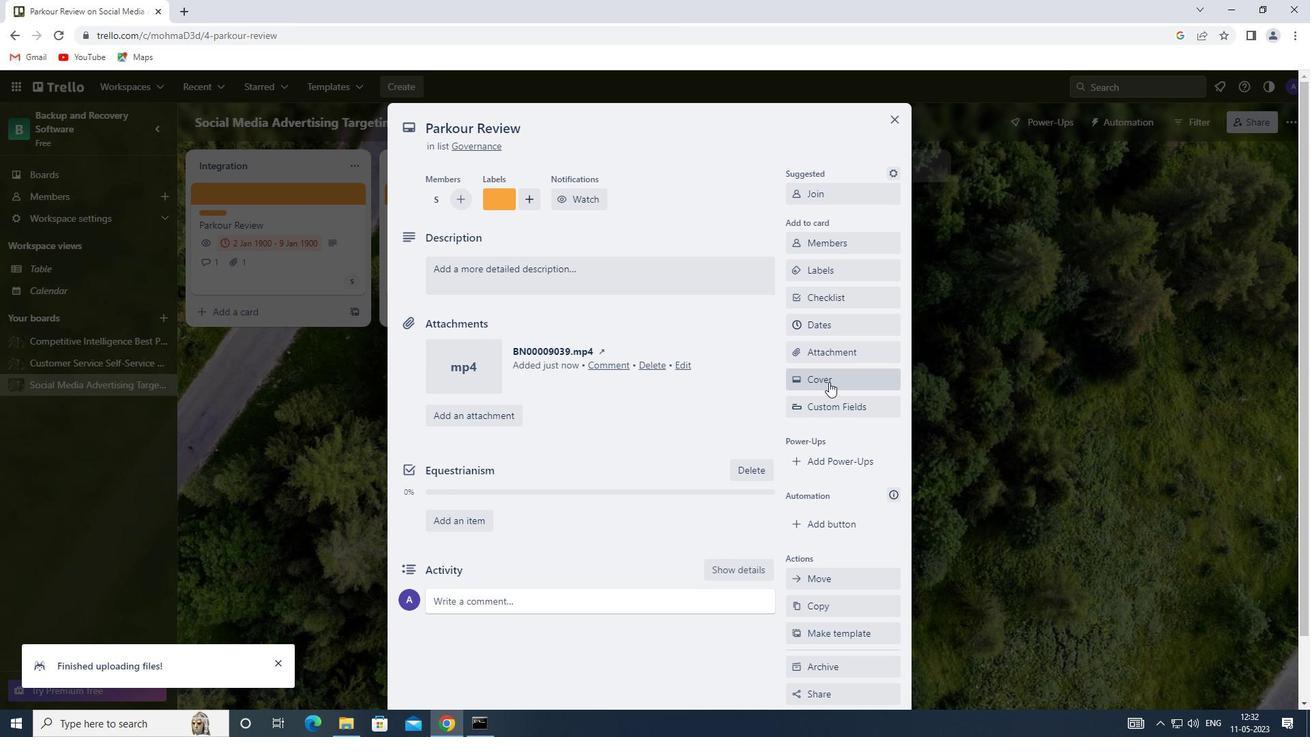 
Action: Mouse pressed left at (838, 372)
Screenshot: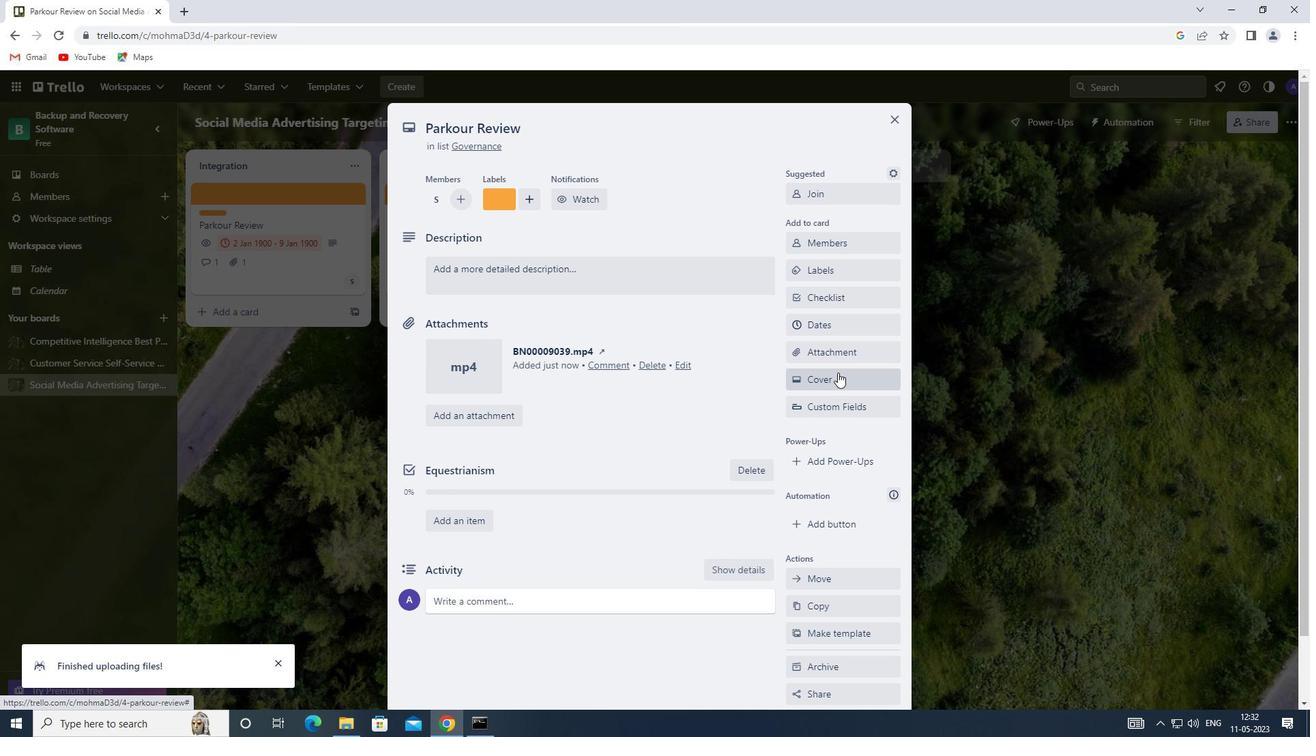 
Action: Mouse moved to (892, 442)
Screenshot: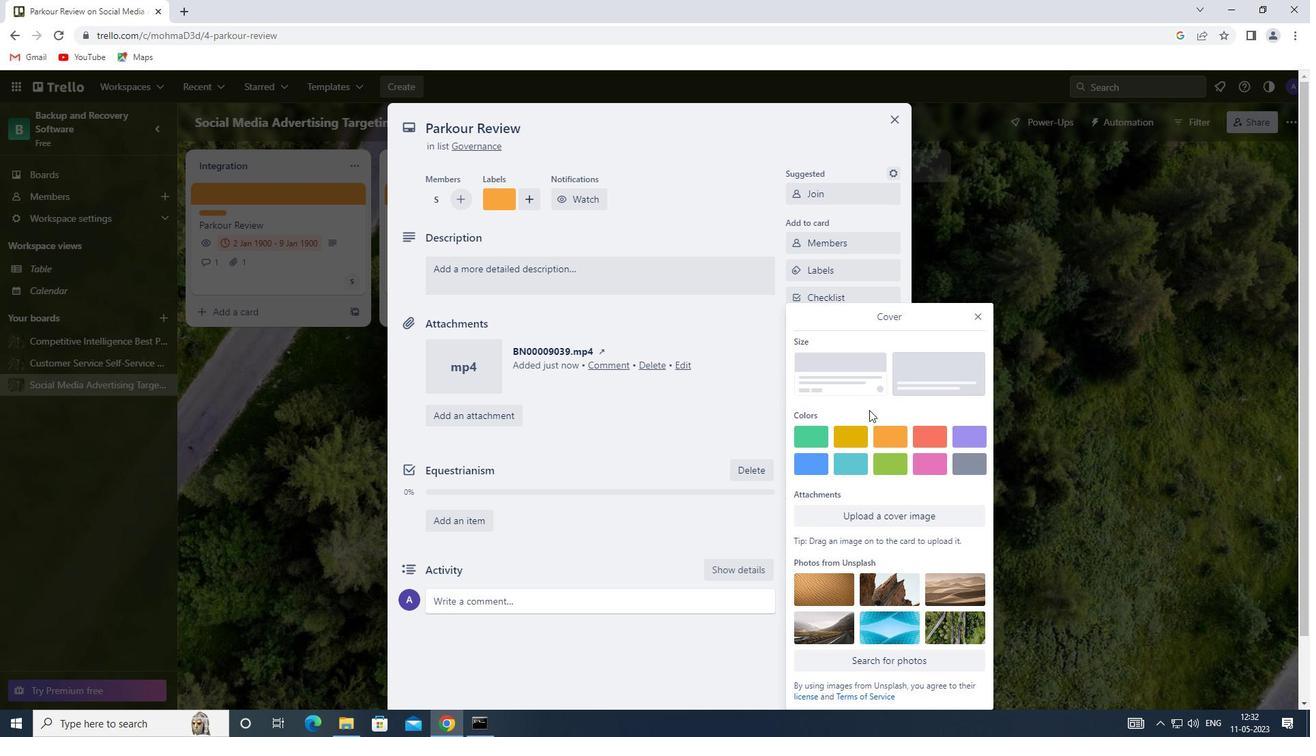 
Action: Mouse pressed left at (892, 442)
Screenshot: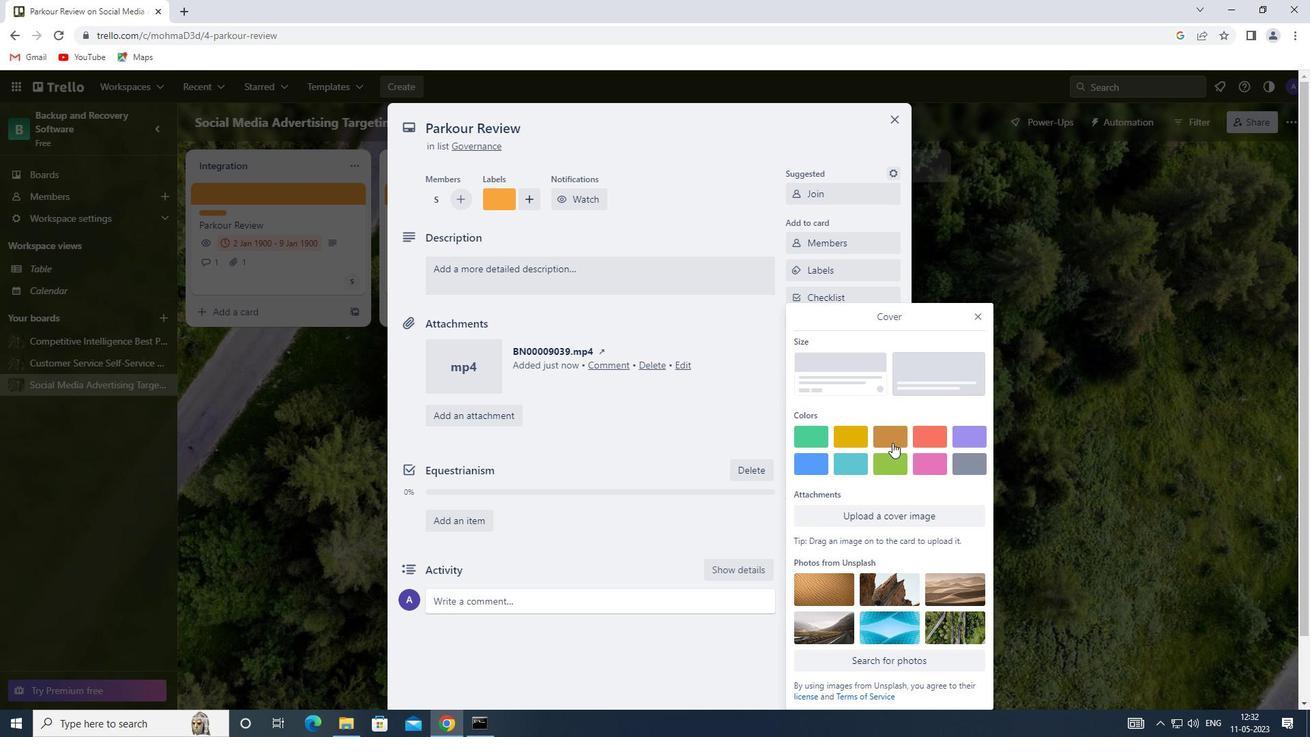 
Action: Mouse moved to (982, 290)
Screenshot: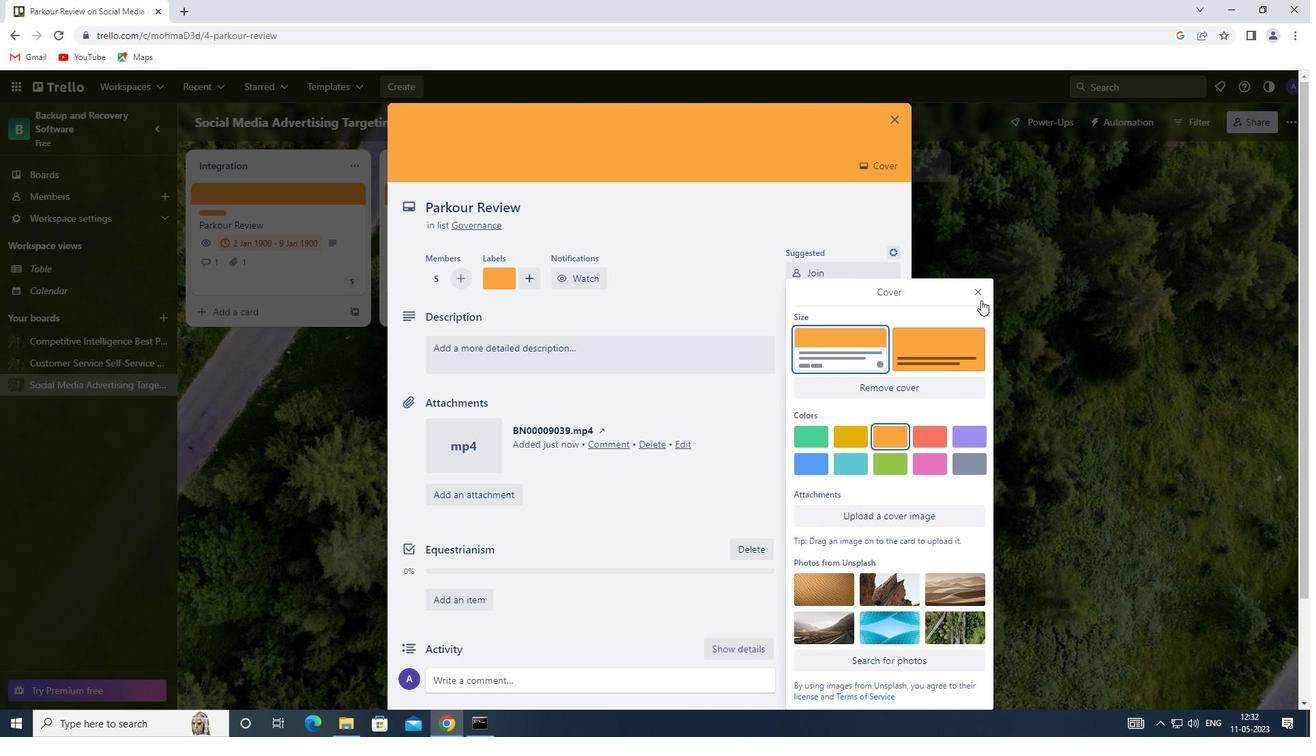 
Action: Mouse pressed left at (982, 290)
Screenshot: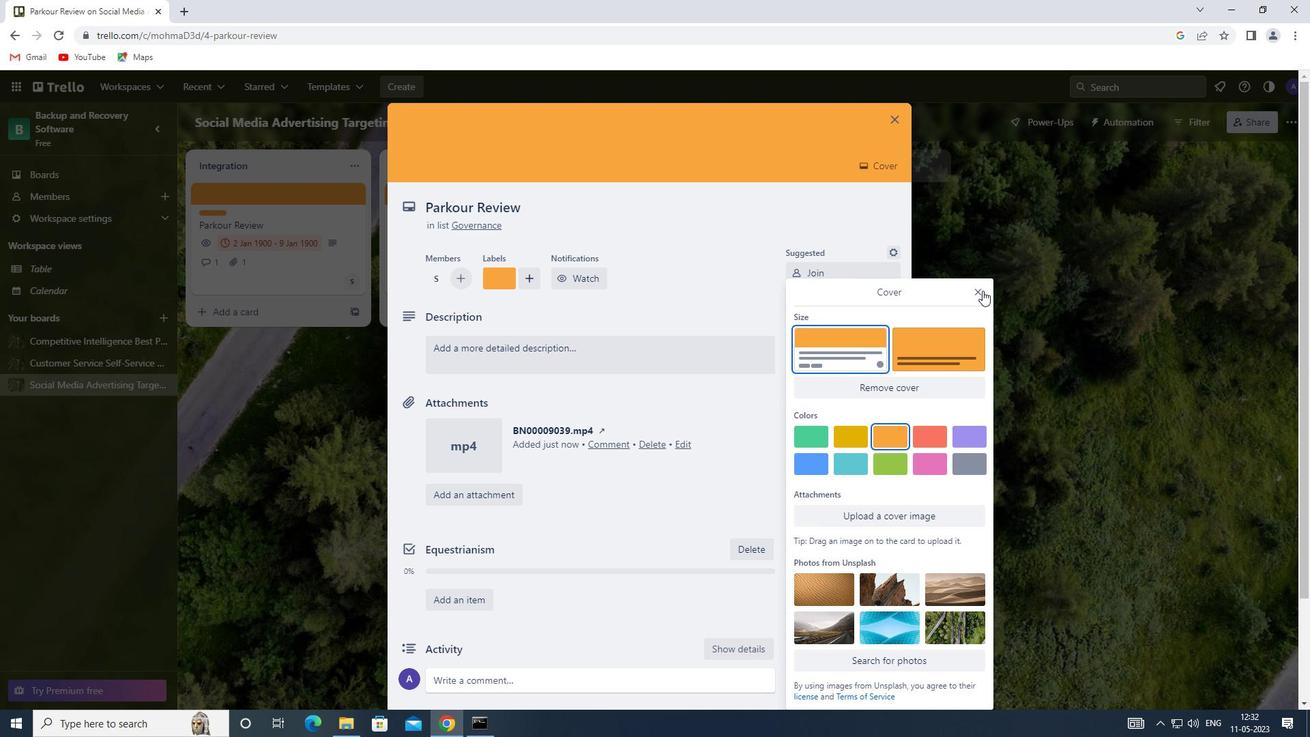 
Action: Mouse moved to (495, 340)
Screenshot: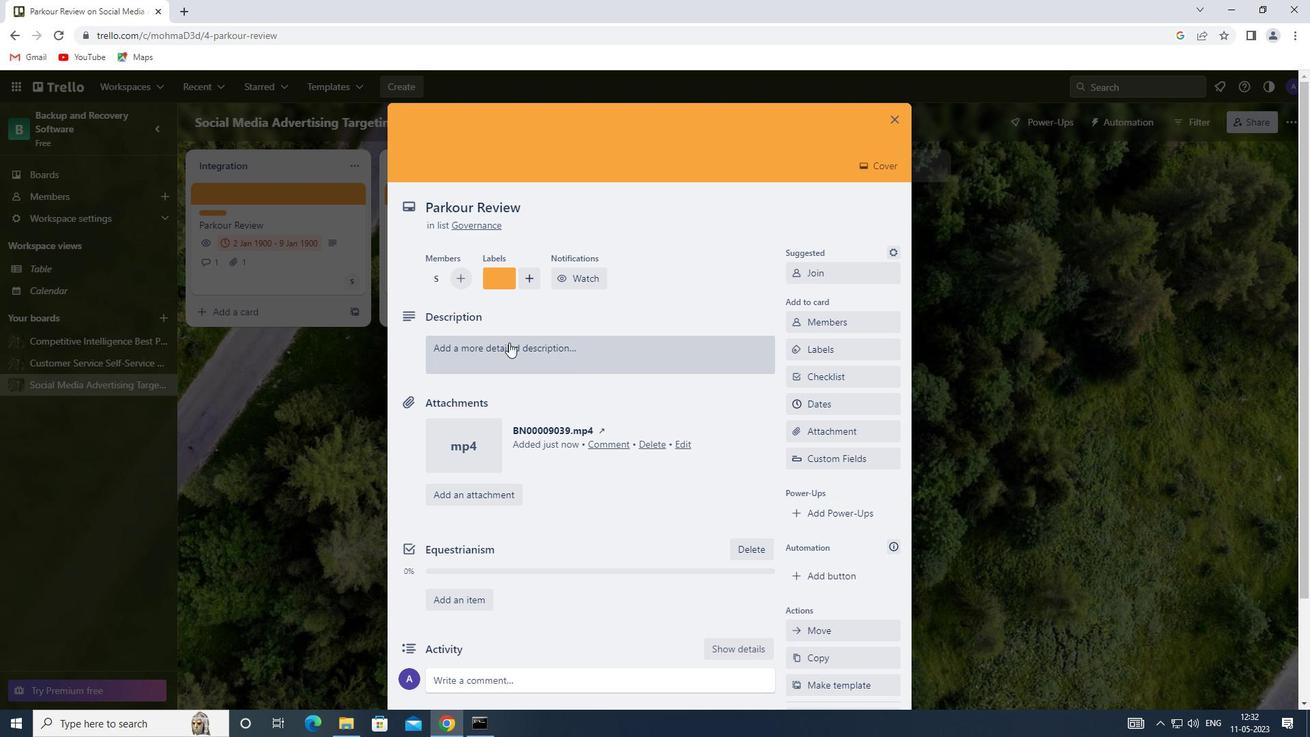 
Action: Mouse pressed left at (495, 340)
Screenshot: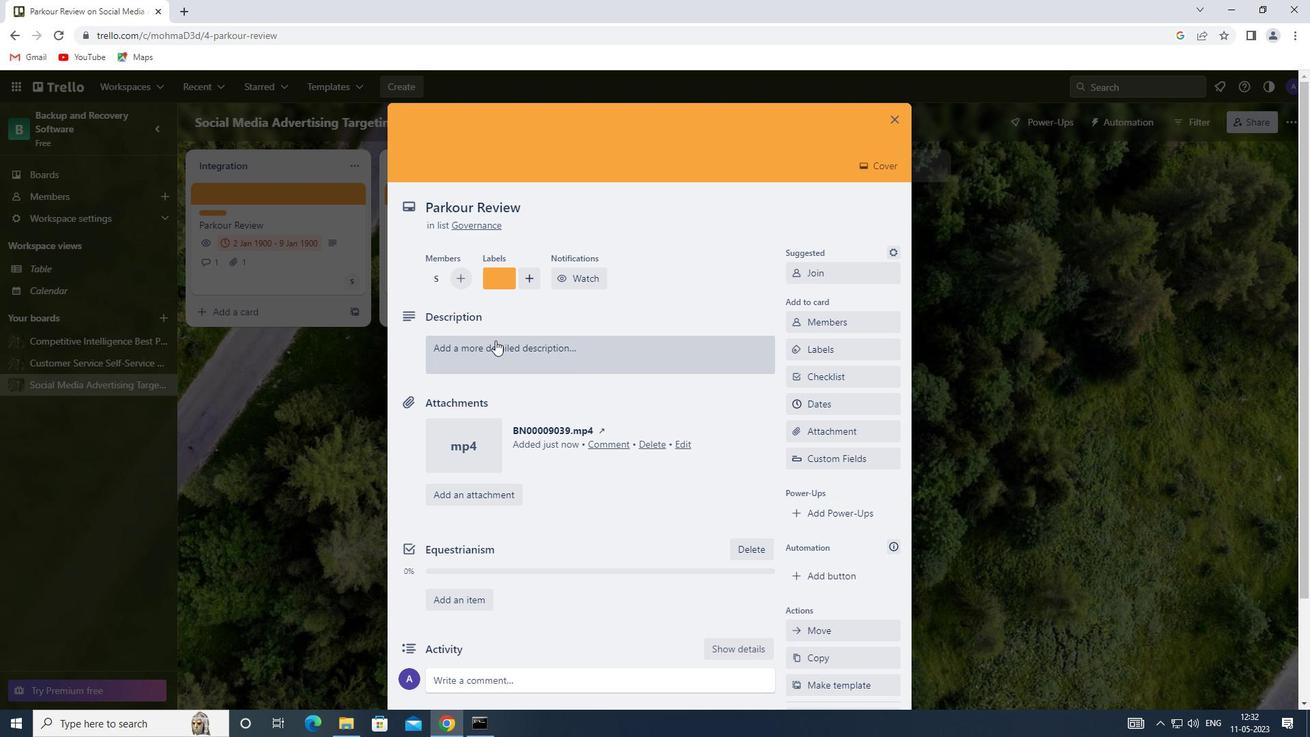 
Action: Mouse moved to (460, 401)
Screenshot: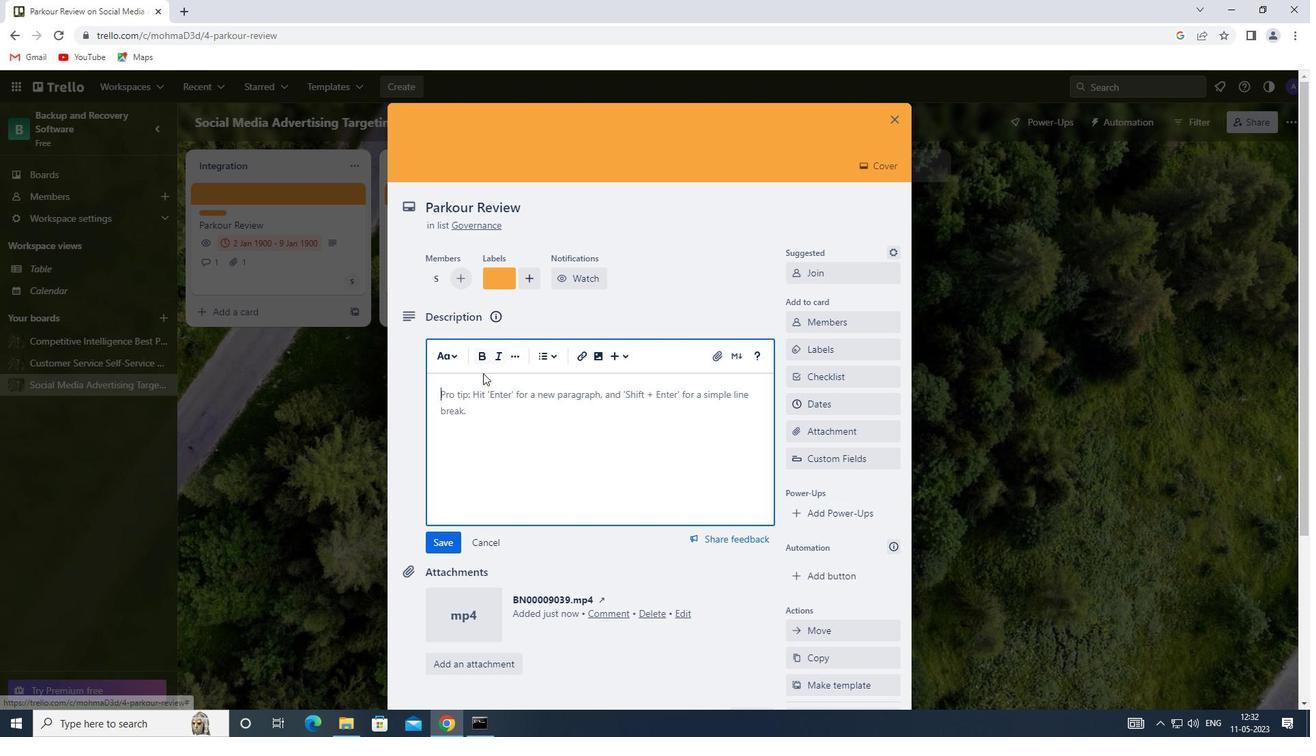 
Action: Mouse pressed left at (460, 401)
Screenshot: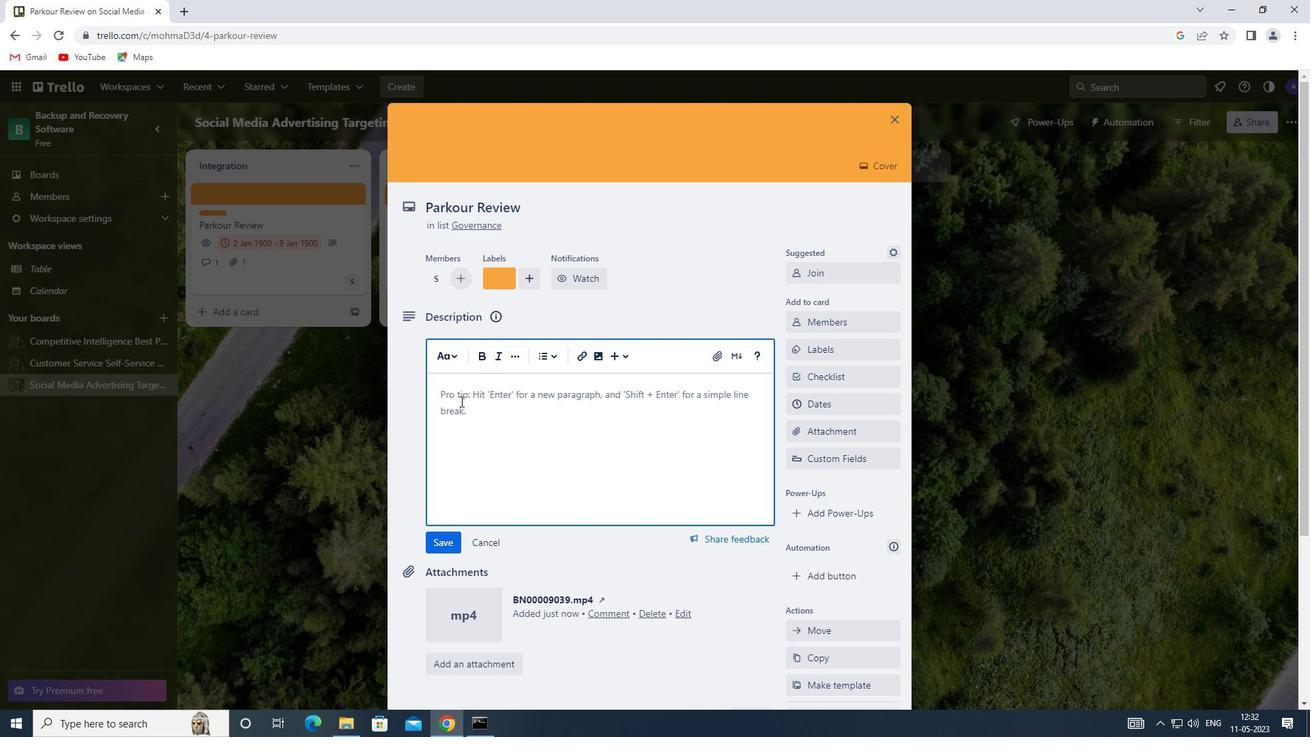 
Action: Key pressed <Key.shift><Key.shift><Key.shift><Key.shift><Key.shift><Key.shift><Key.shift><Key.shift><Key.shift><Key.shift><Key.shift><Key.shift><Key.shift><Key.shift><Key.shift><Key.shift><Key.shift><Key.shift><Key.shift><Key.shift><Key.shift><Key.shift><Key.shift><Key.shift><Key.shift><Key.shift><Key.shift><Key.shift>DEVELOP<Key.space>AND<Key.space>LAUNCH<Key.space>NEW<Key.space>CUSTOMER<Key.space>ACQUISITION<Key.space>STRATEGY<Key.space>FOR<Key.space>NEW<Key.space>MARKET<Key.space>SEGMENT
Screenshot: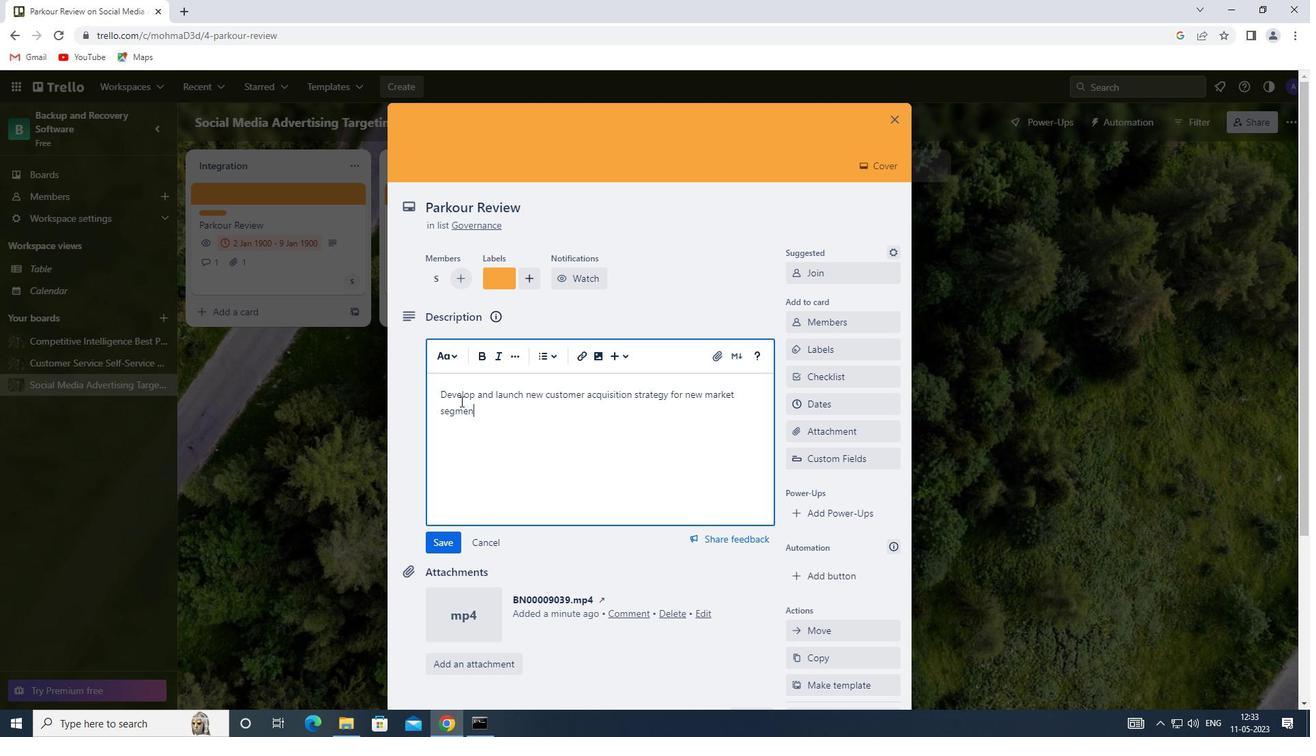 
Action: Mouse moved to (441, 540)
Screenshot: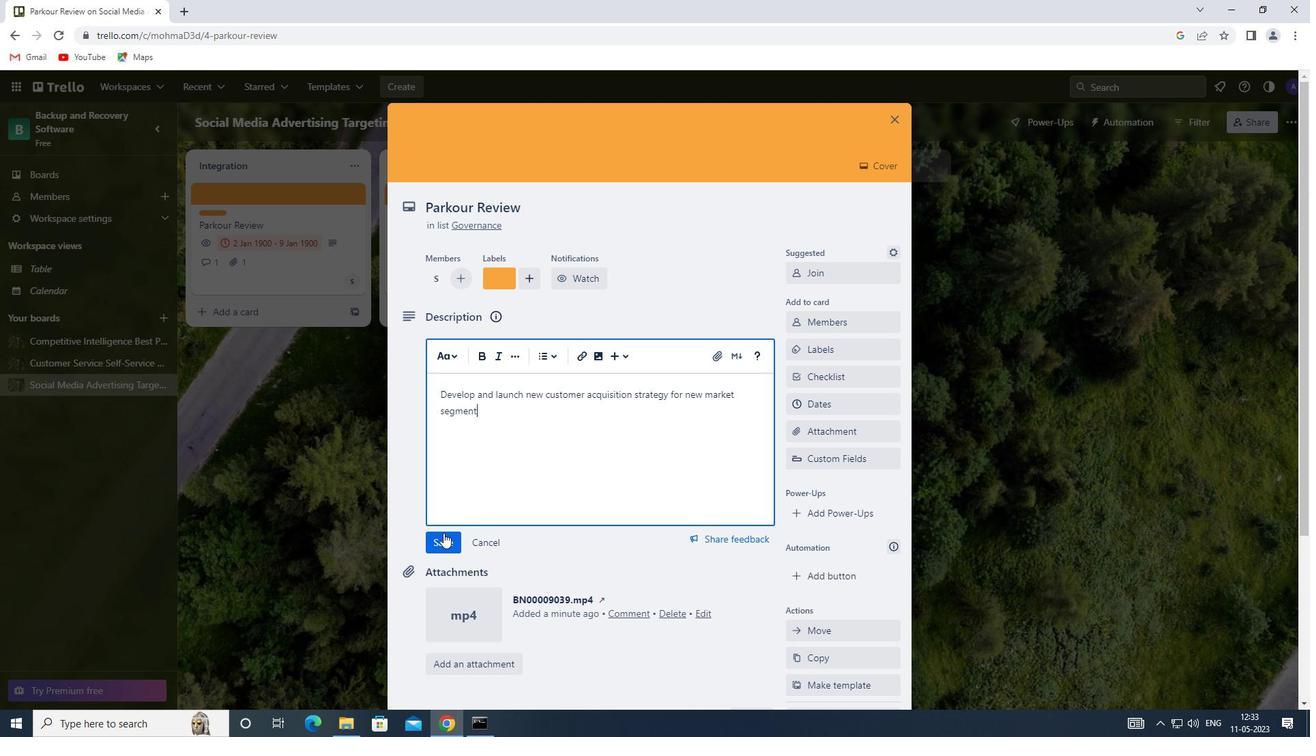 
Action: Mouse pressed left at (441, 540)
Screenshot: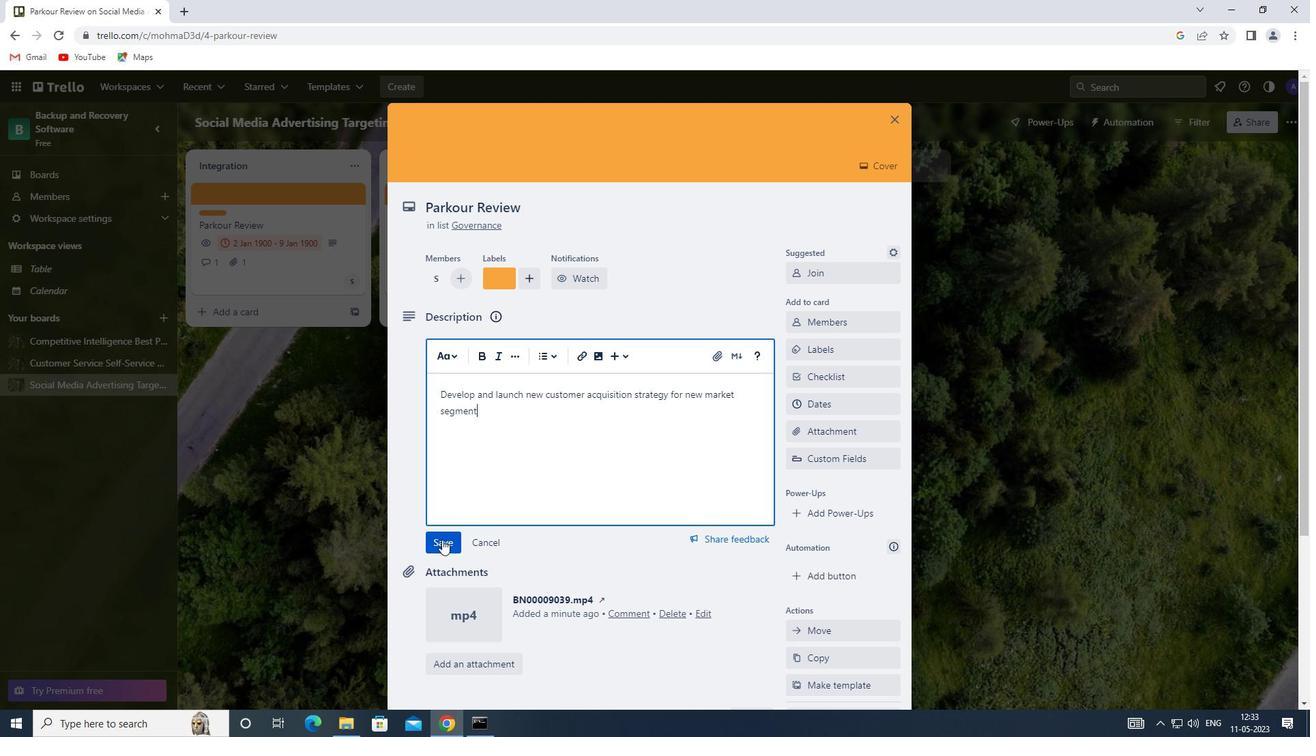 
Action: Mouse moved to (470, 530)
Screenshot: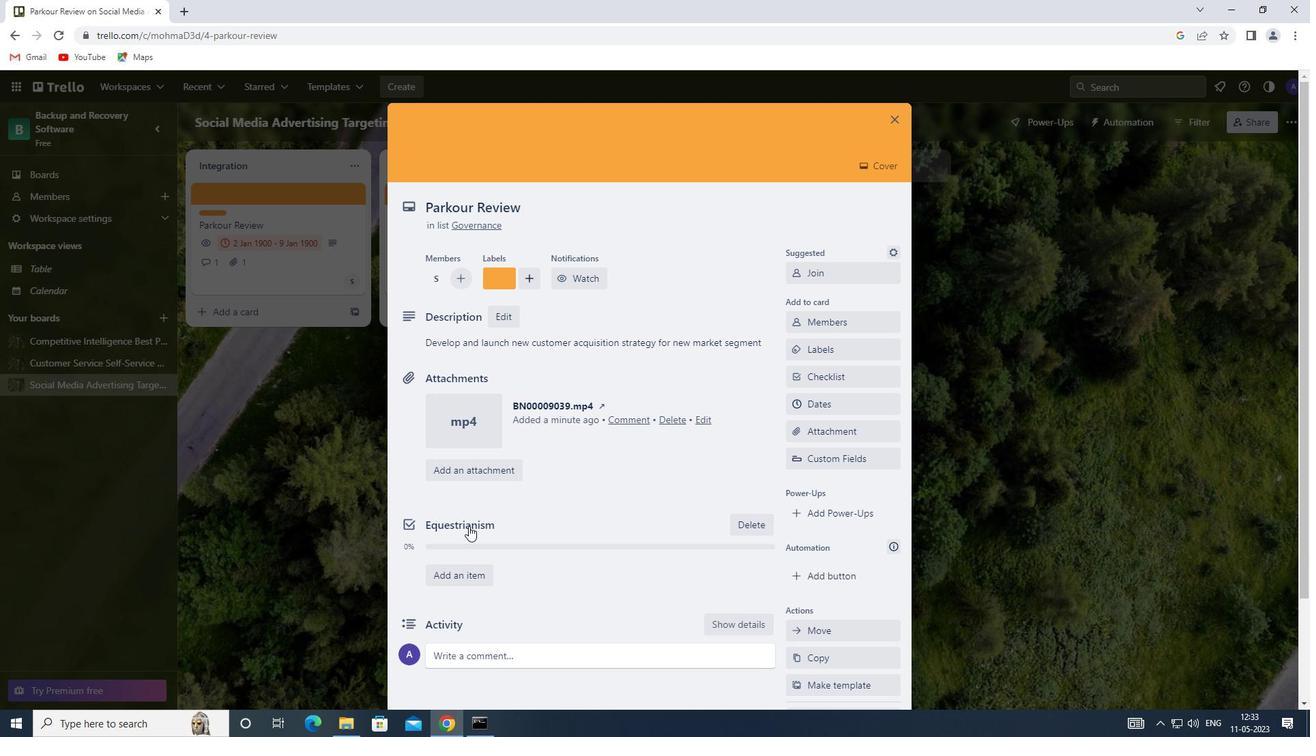 
Action: Mouse scrolled (470, 529) with delta (0, 0)
Screenshot: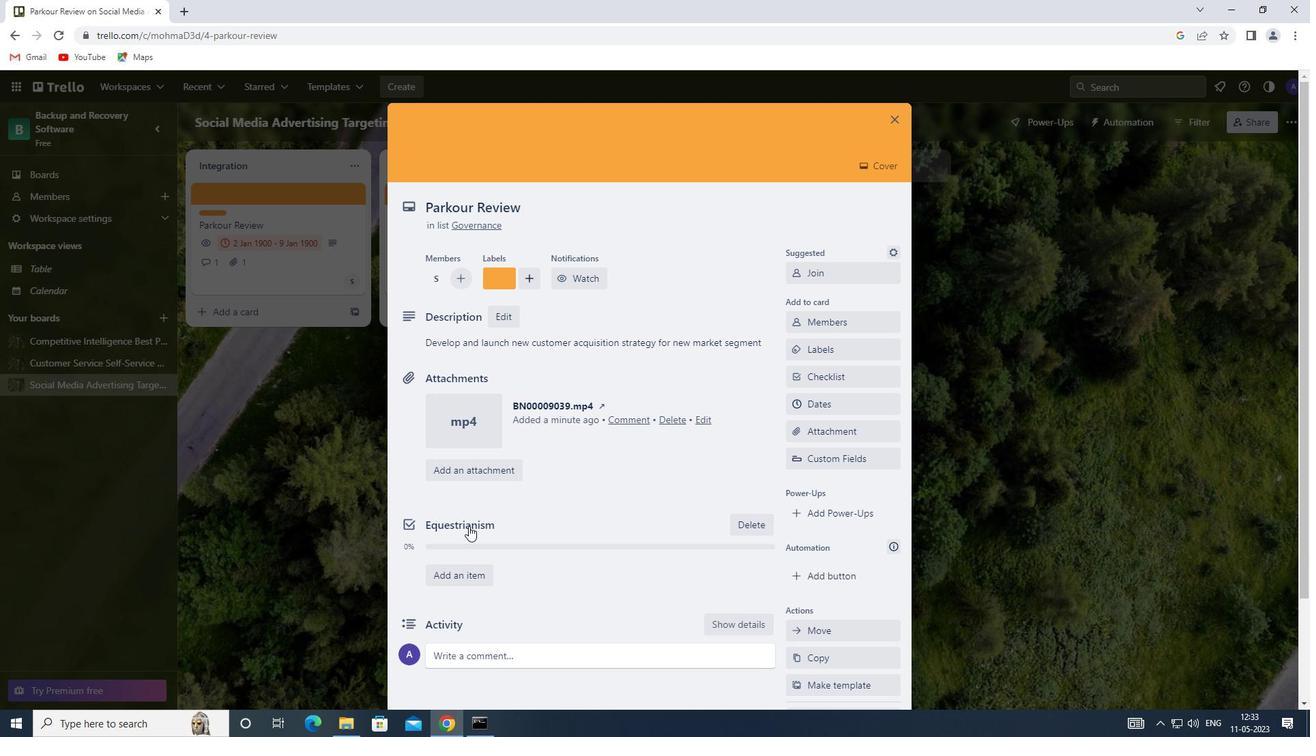 
Action: Mouse moved to (470, 535)
Screenshot: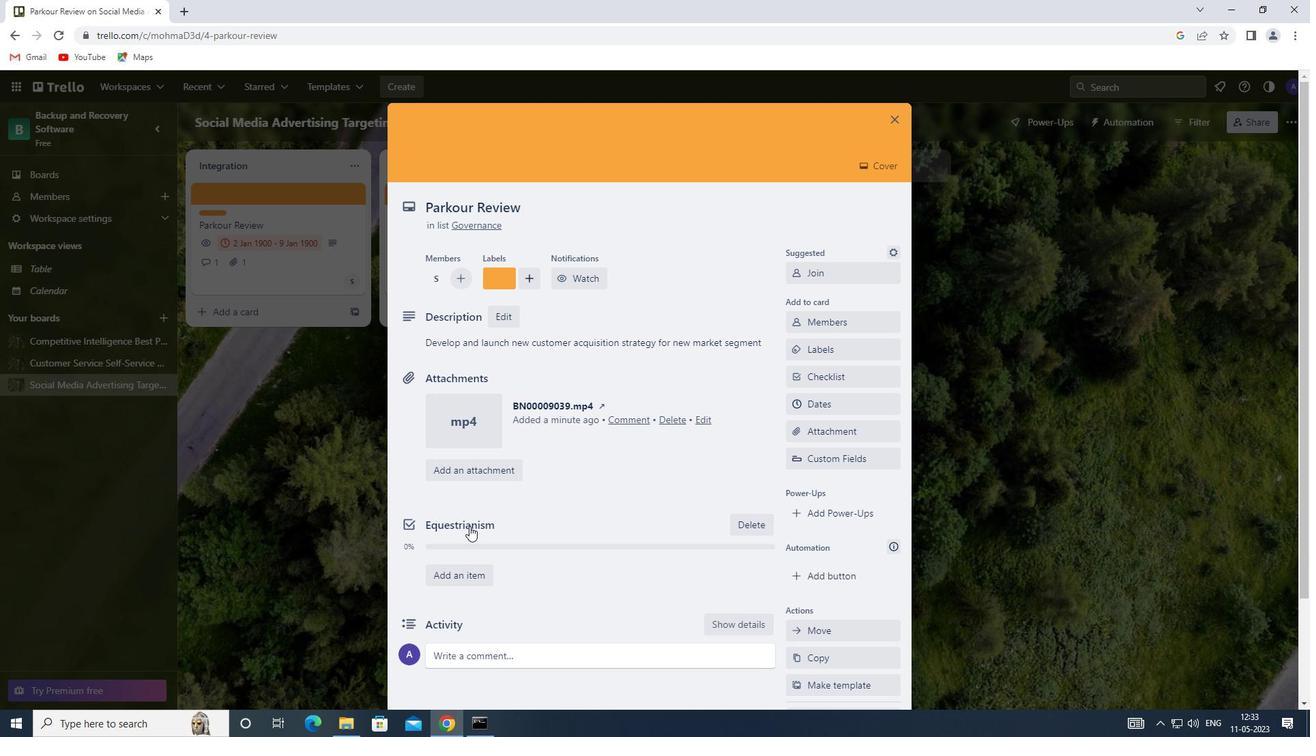 
Action: Mouse scrolled (470, 534) with delta (0, 0)
Screenshot: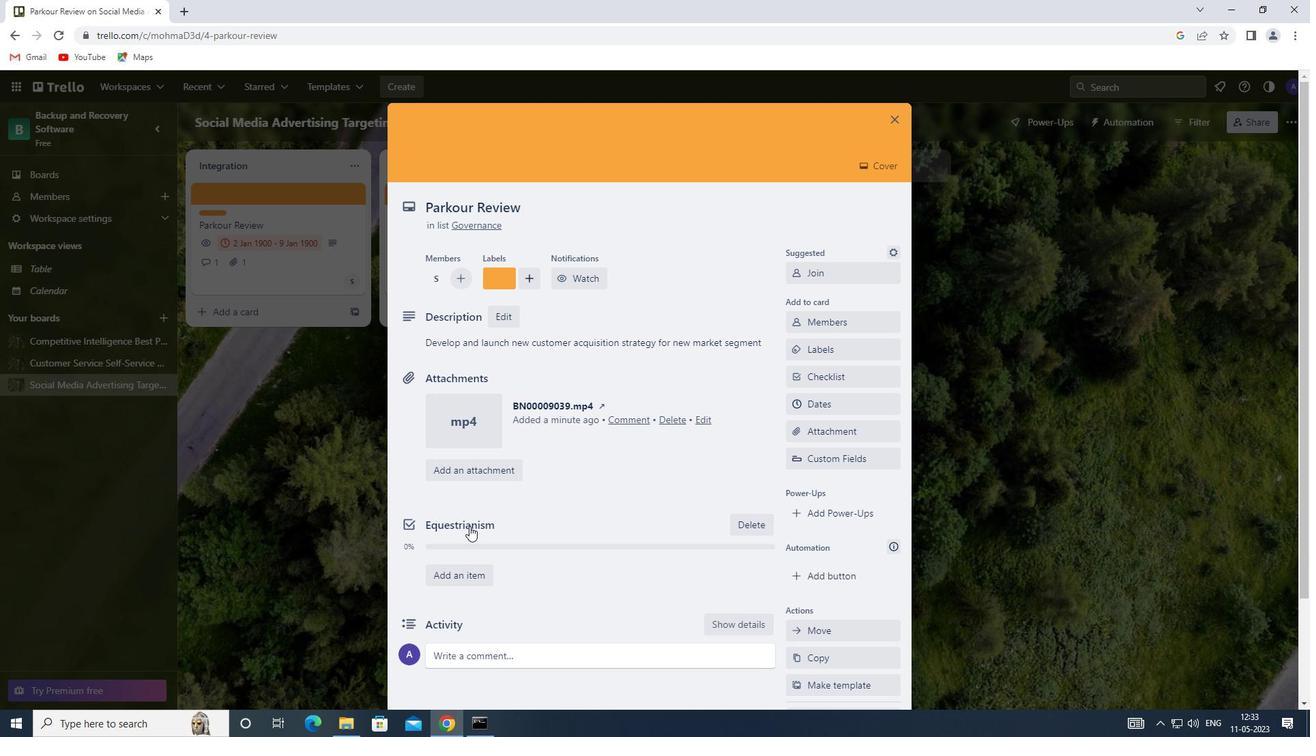
Action: Mouse moved to (460, 533)
Screenshot: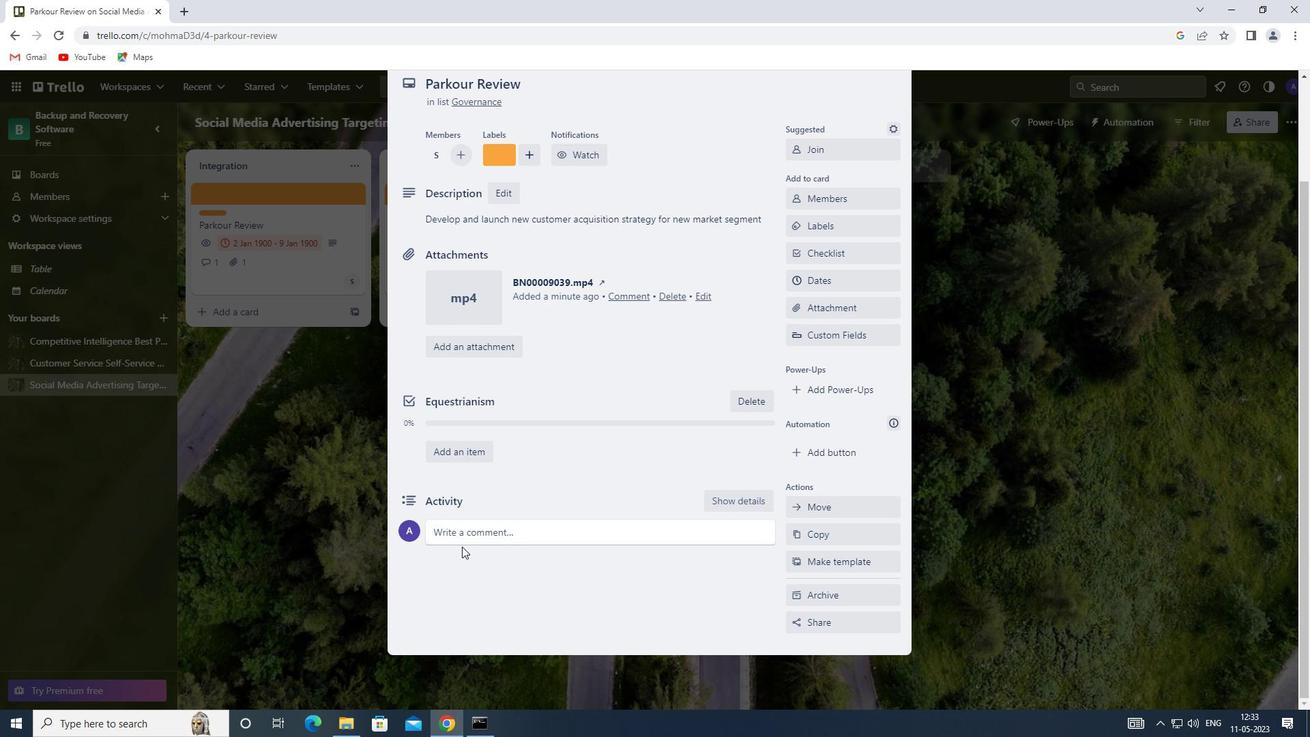 
Action: Mouse pressed left at (460, 533)
Screenshot: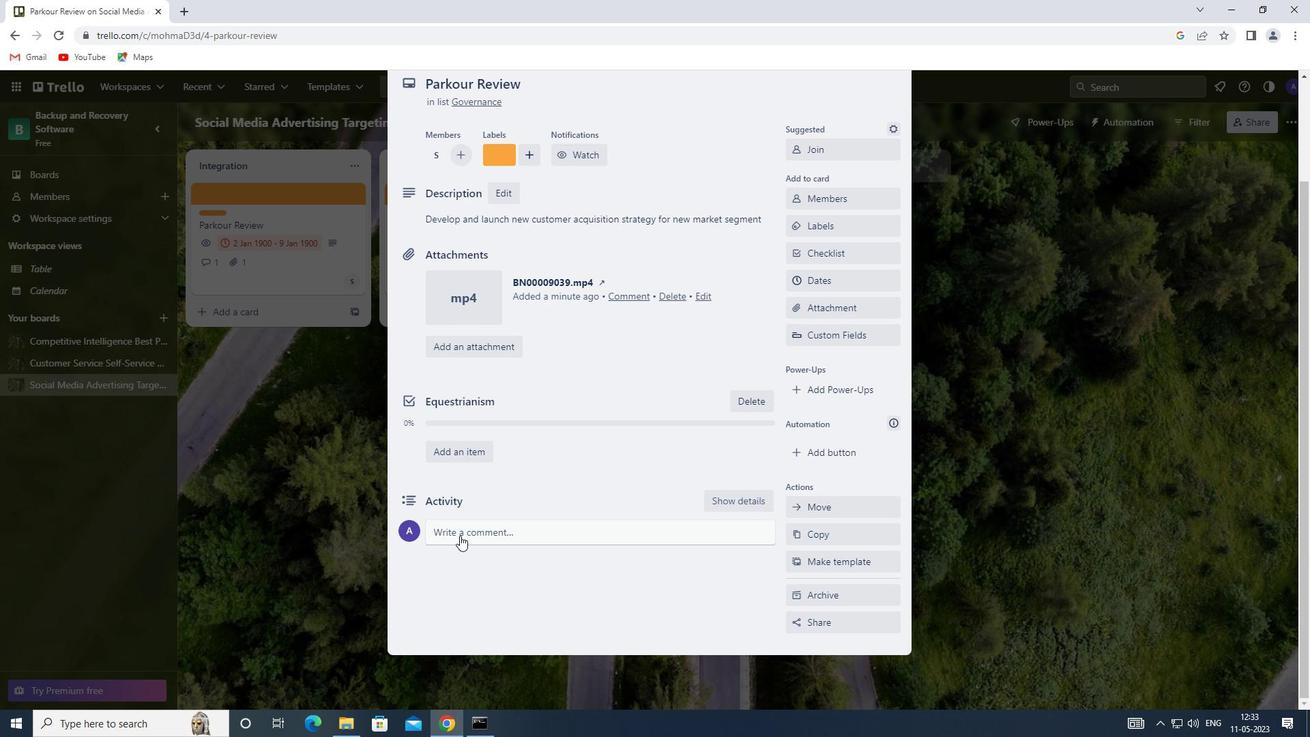 
Action: Mouse moved to (460, 568)
Screenshot: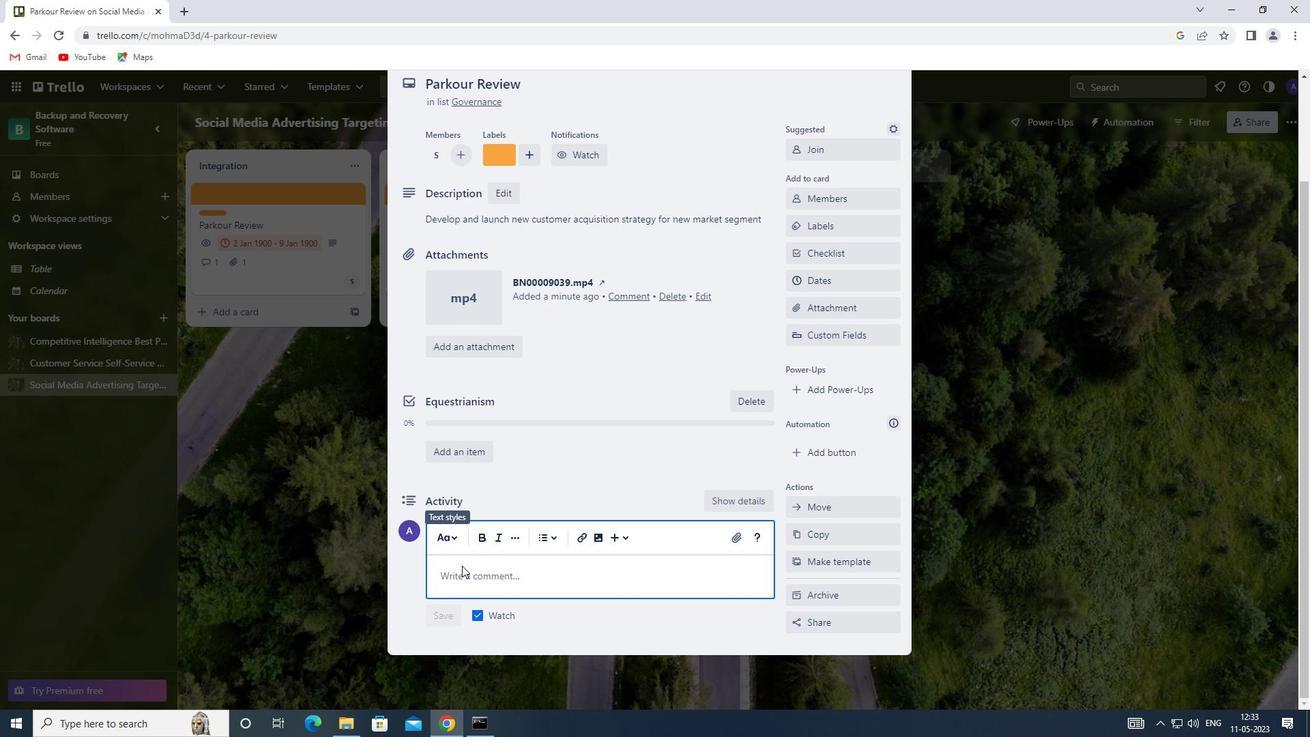 
Action: Mouse pressed left at (460, 568)
Screenshot: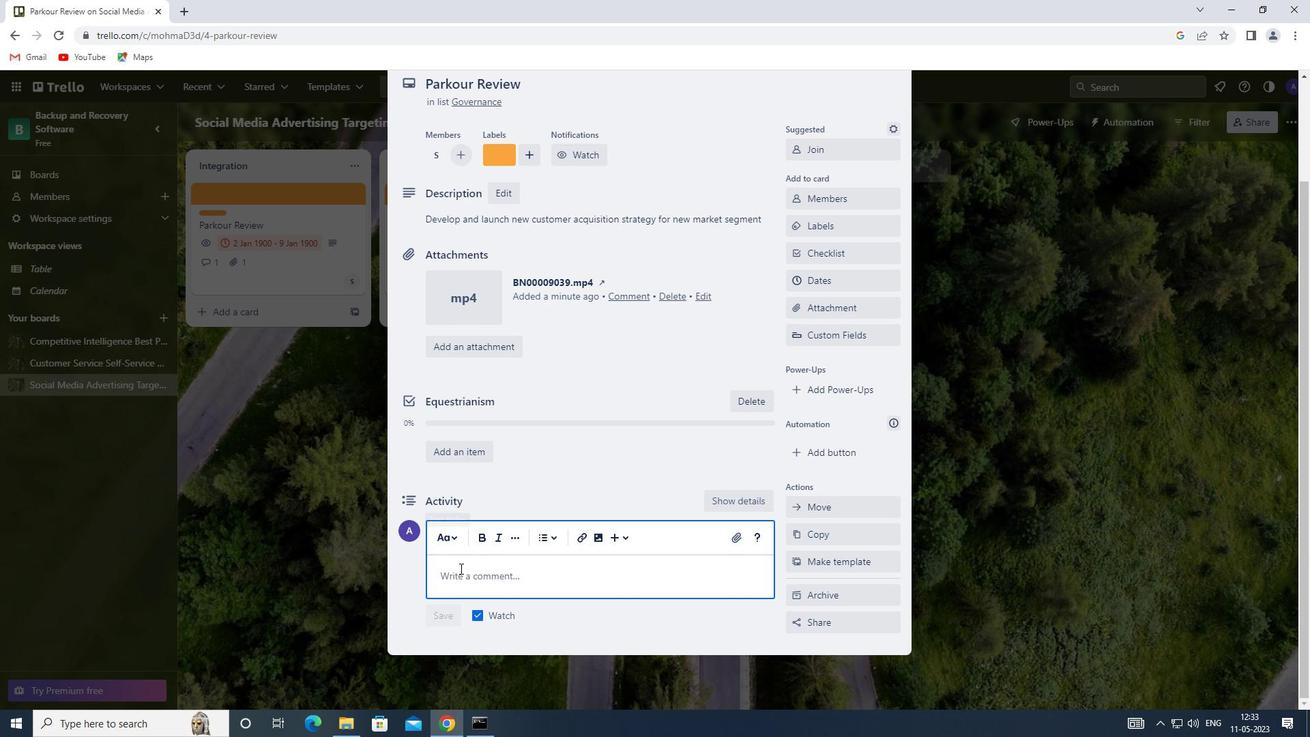 
Action: Key pressed <Key.shift>THIS<Key.space>TASK<Key.space>PRESENTS<Key.space>AN<Key.space>OPPORTUNITY<Key.space>TO<Key.space>DEMONSTRATE<Key.space>OUR<Key.space>TEAM-BUILDING<Key.space>AND<Key.space>COLLABORATION<Key.space>SKILLS,WOE<Key.backspace>RKING<Key.space>EFFECTIVEL<Key.space>WITH<Key.space>OTHERS<Key.space>TOWARDS<Key.space>A<Key.space>COMMON<Key.space>GOAL
Screenshot: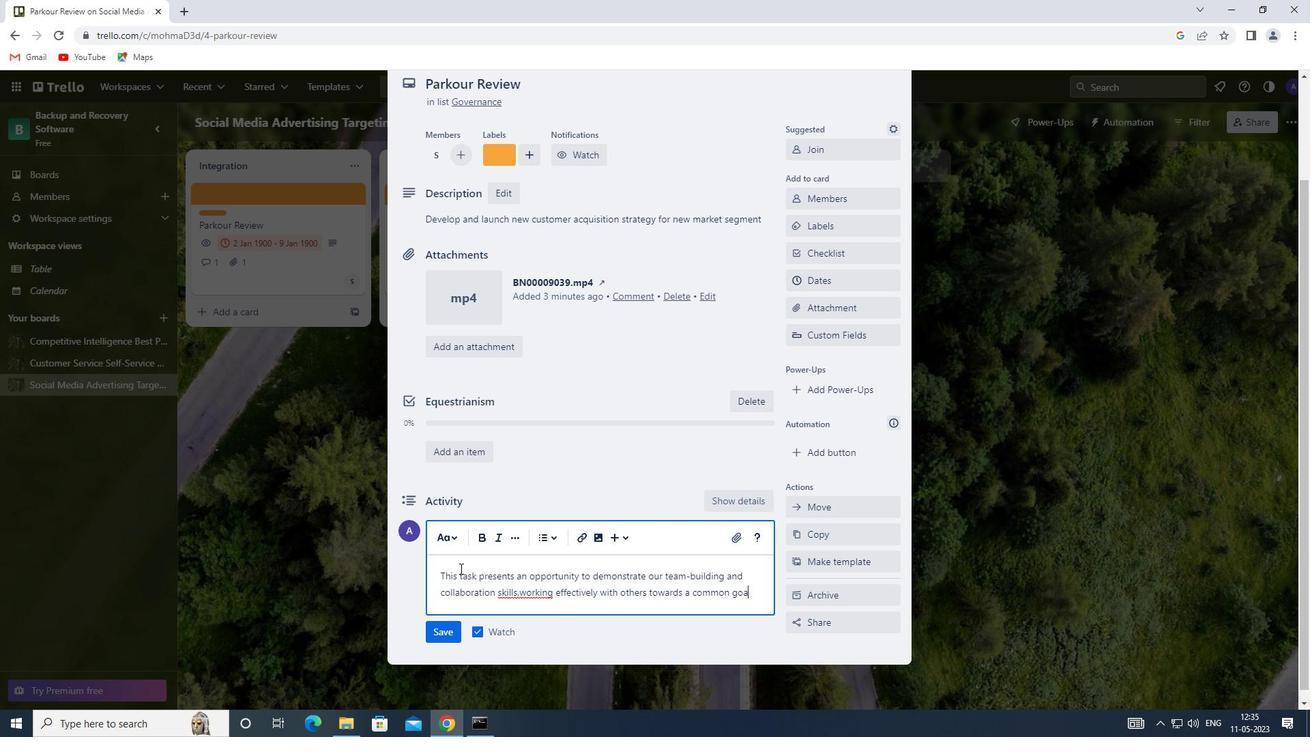 
Action: Mouse moved to (440, 633)
Screenshot: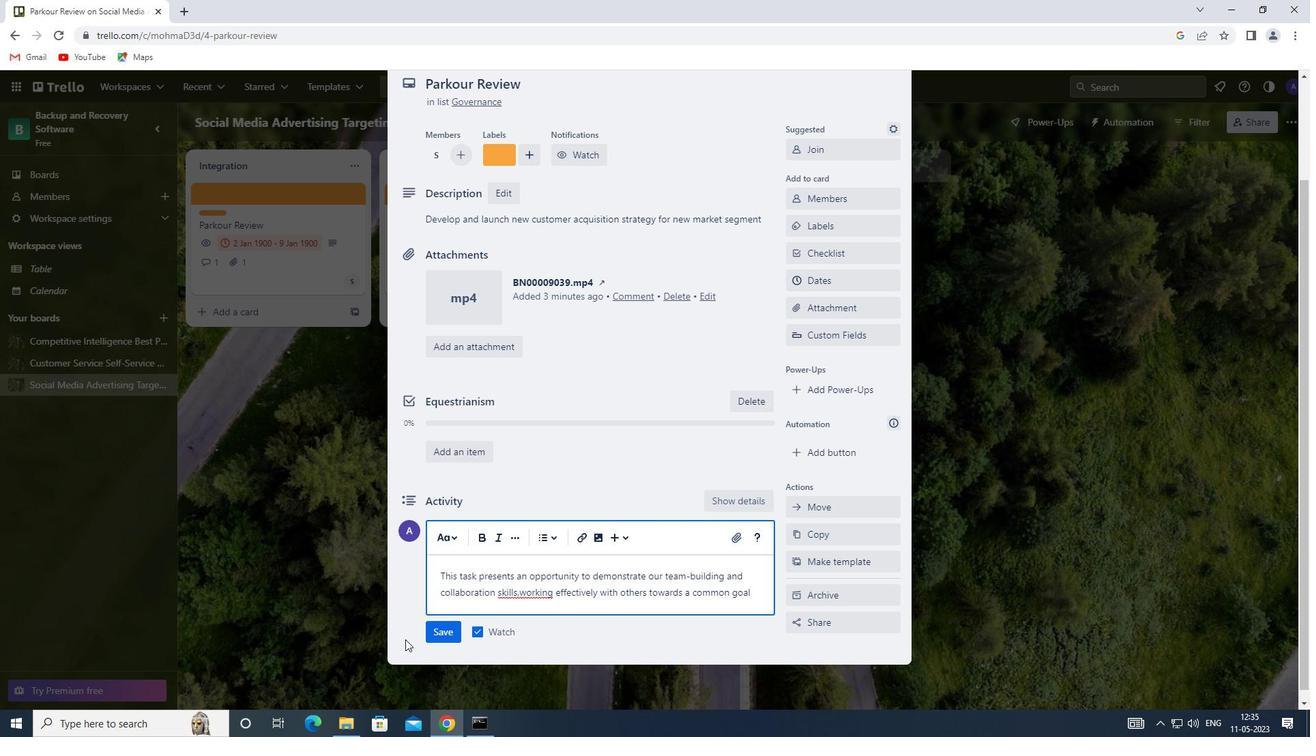 
Action: Mouse pressed left at (440, 633)
Screenshot: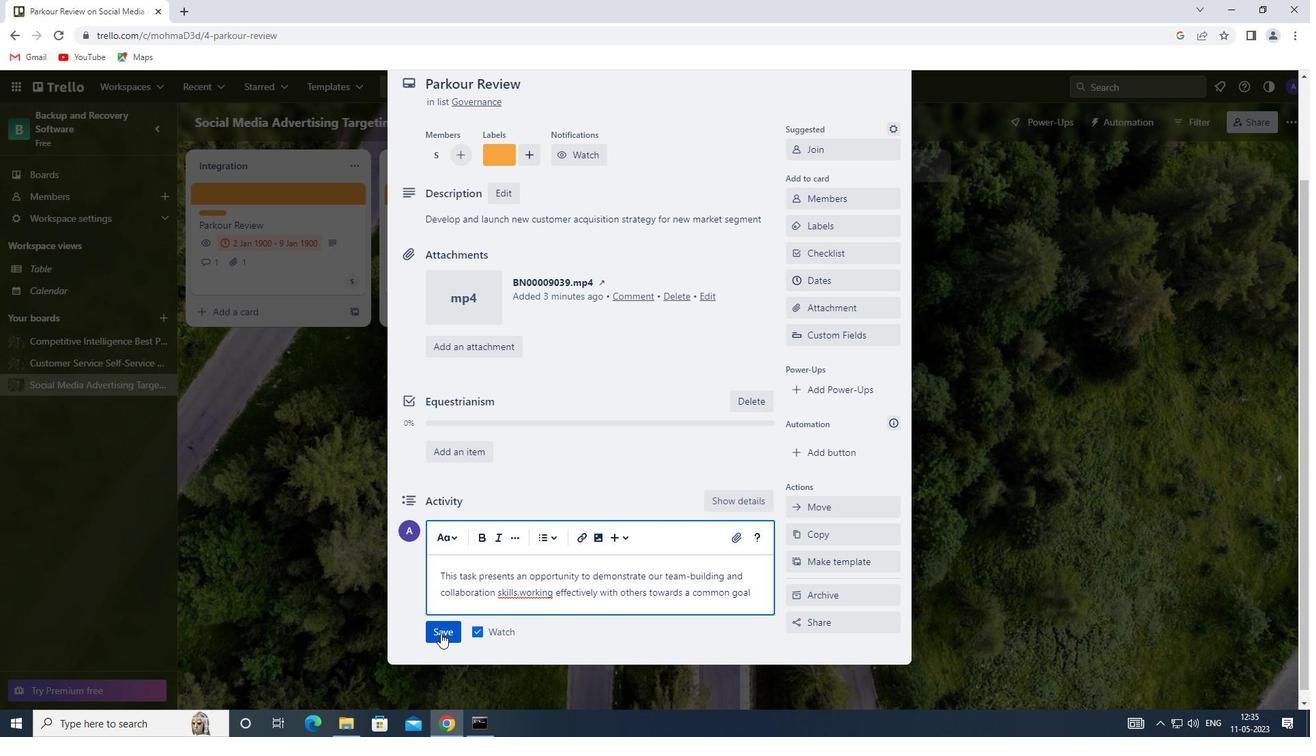 
Action: Mouse moved to (824, 282)
Screenshot: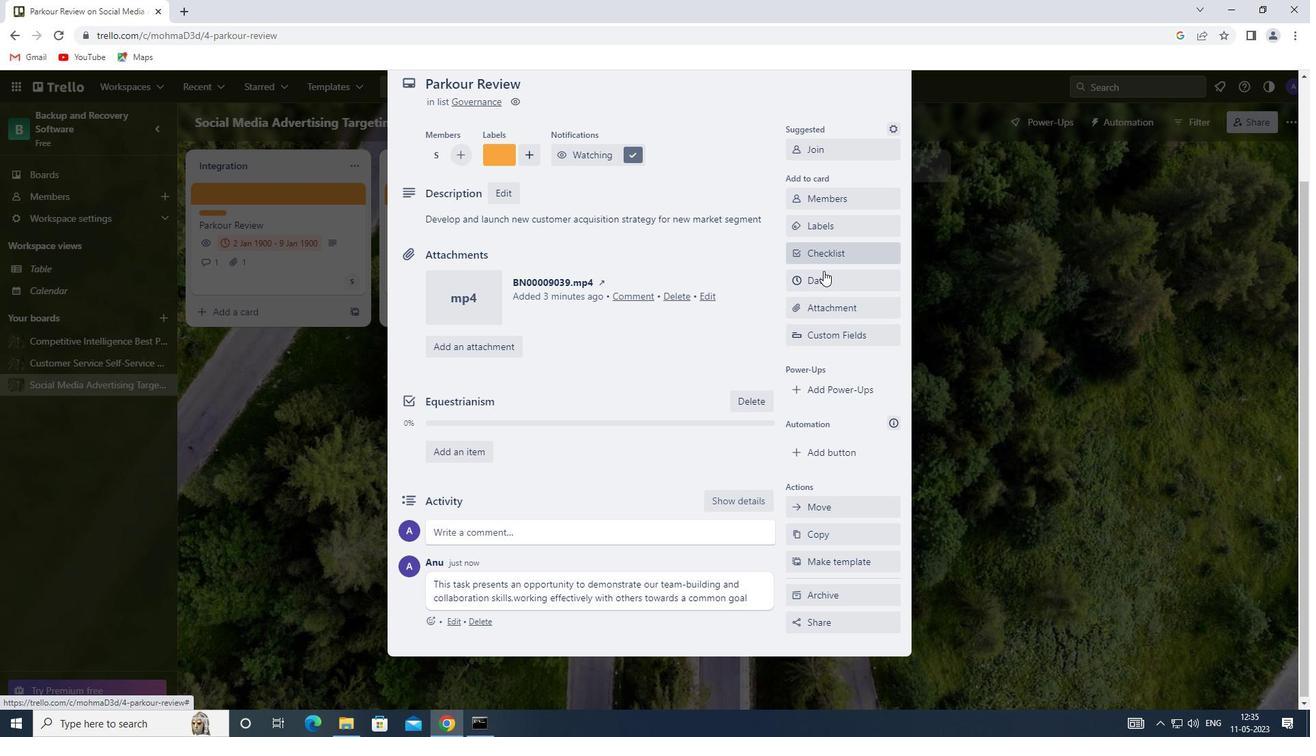 
Action: Mouse pressed left at (824, 282)
Screenshot: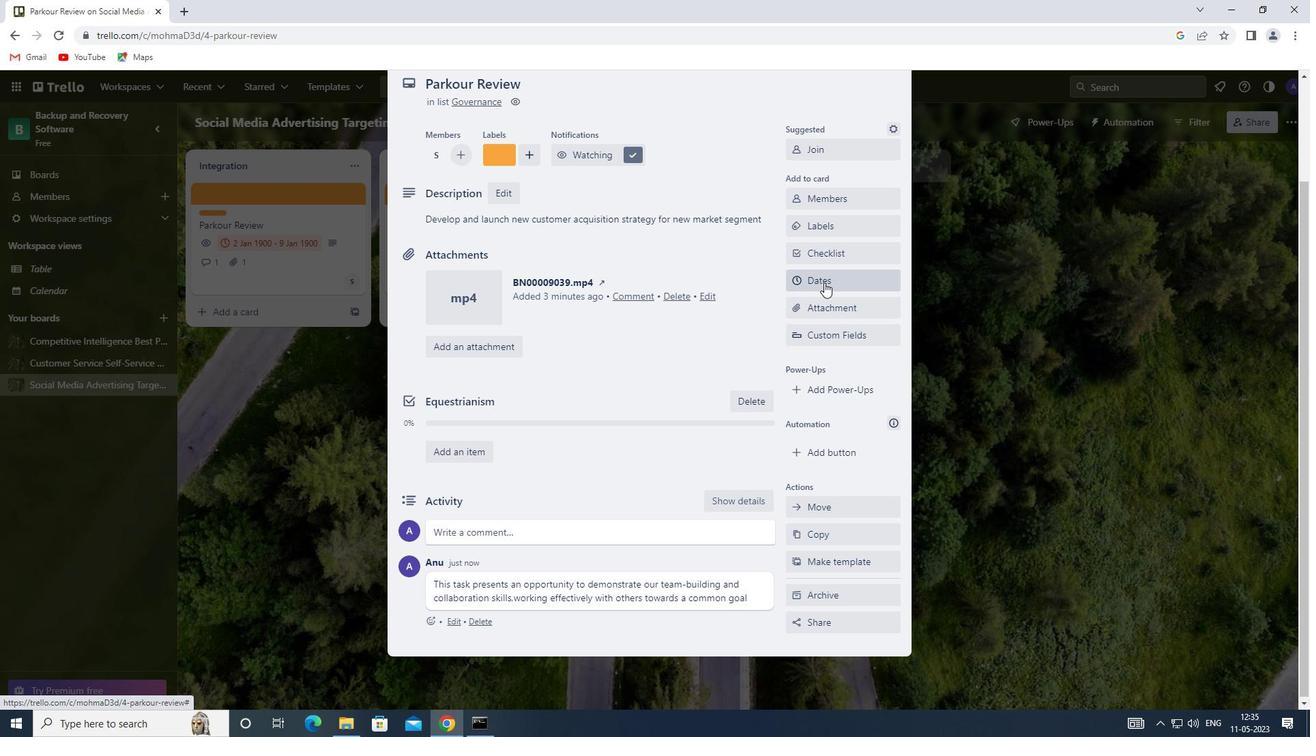 
Action: Mouse moved to (800, 364)
Screenshot: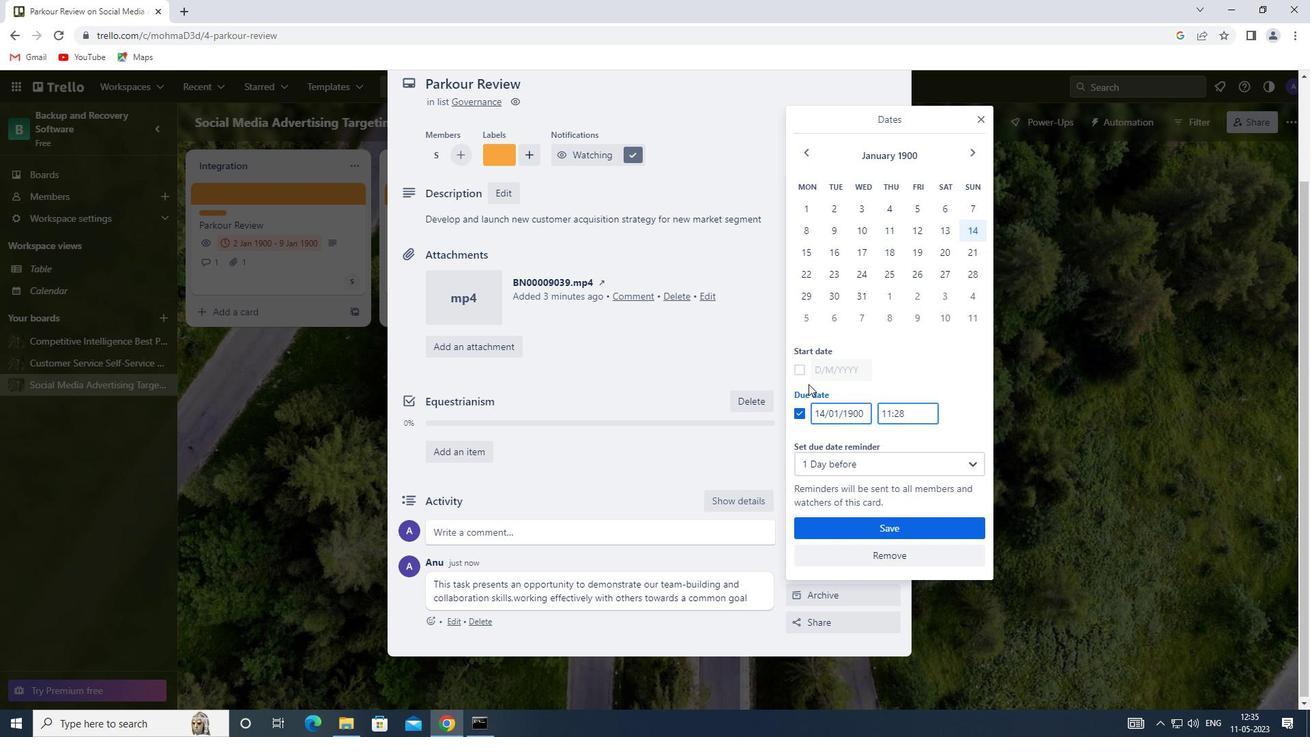 
Action: Mouse pressed left at (800, 364)
Screenshot: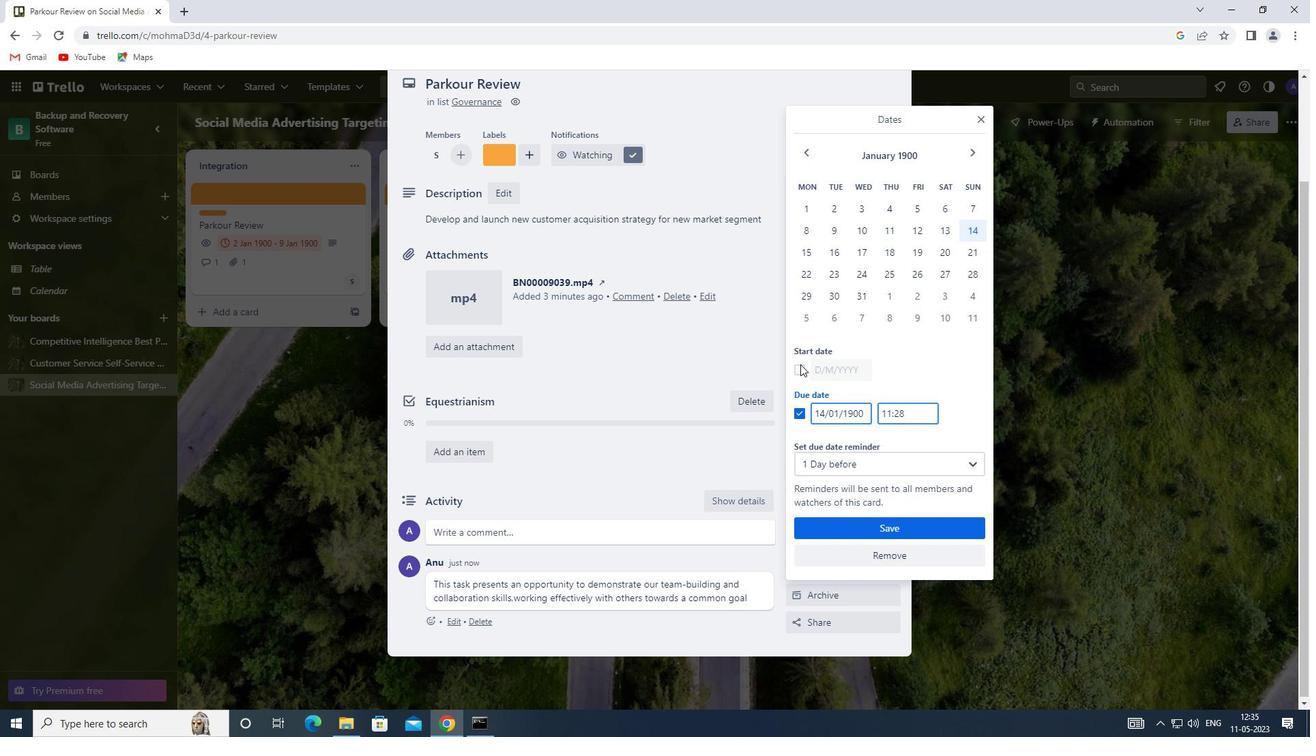 
Action: Mouse moved to (819, 235)
Screenshot: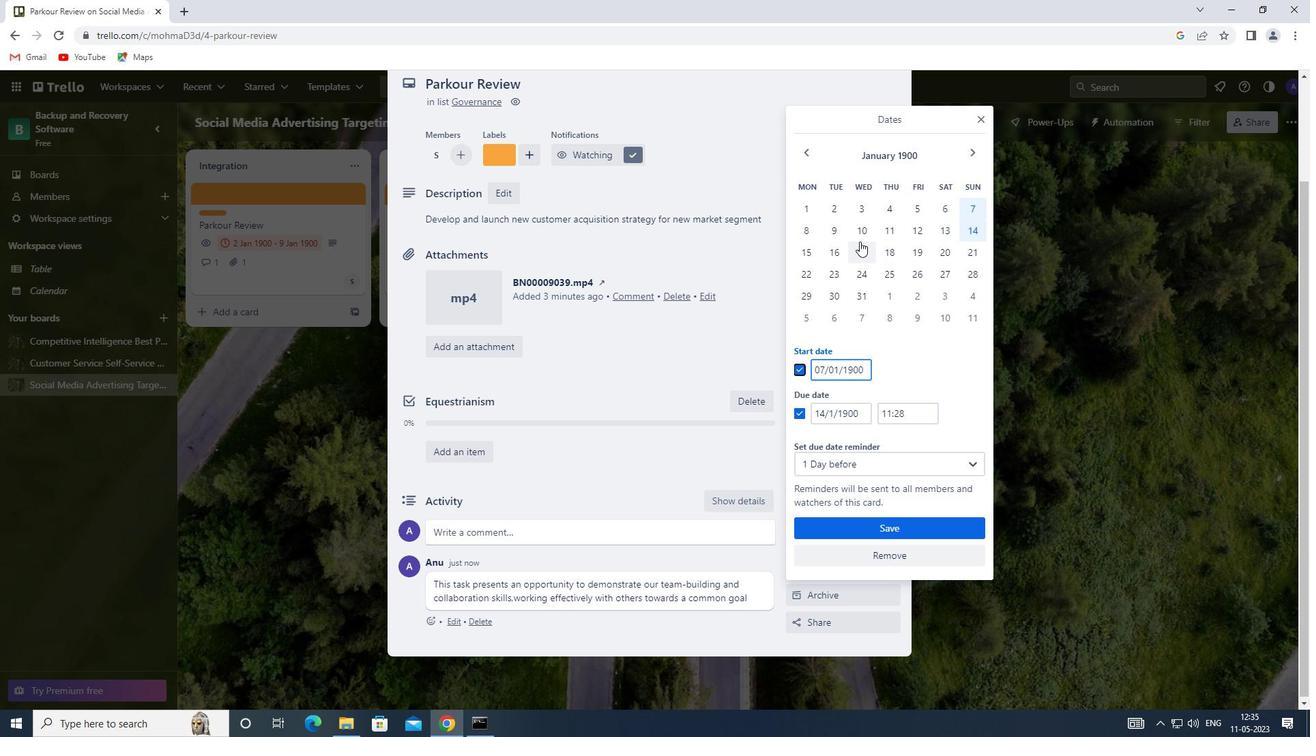 
Action: Mouse pressed left at (819, 235)
Screenshot: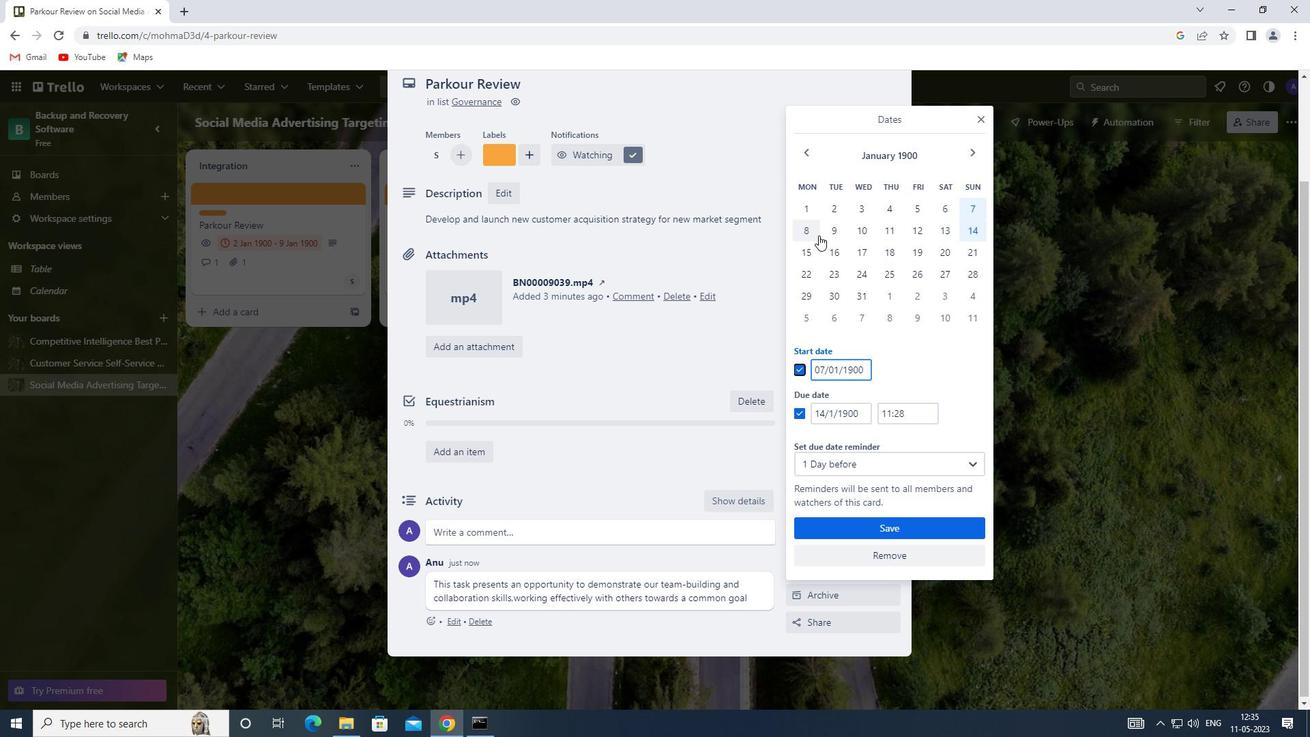 
Action: Mouse moved to (816, 253)
Screenshot: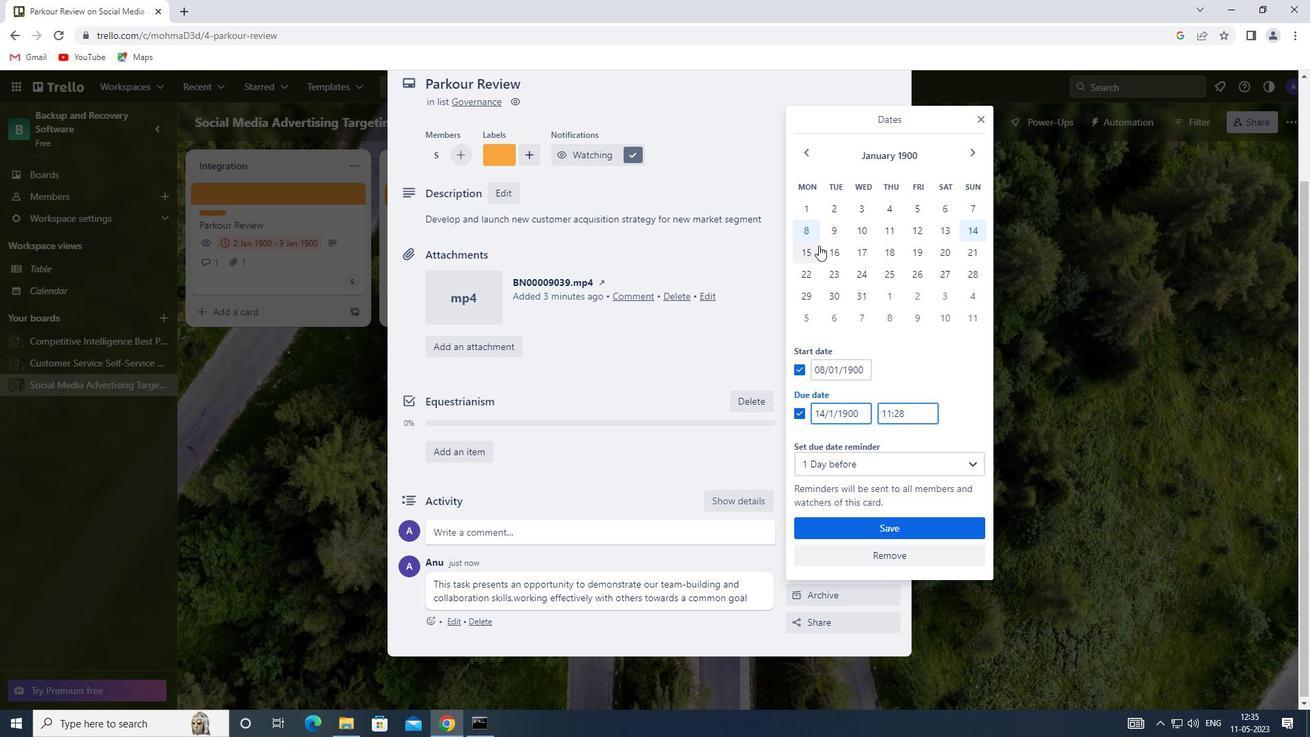 
Action: Mouse pressed left at (816, 253)
Screenshot: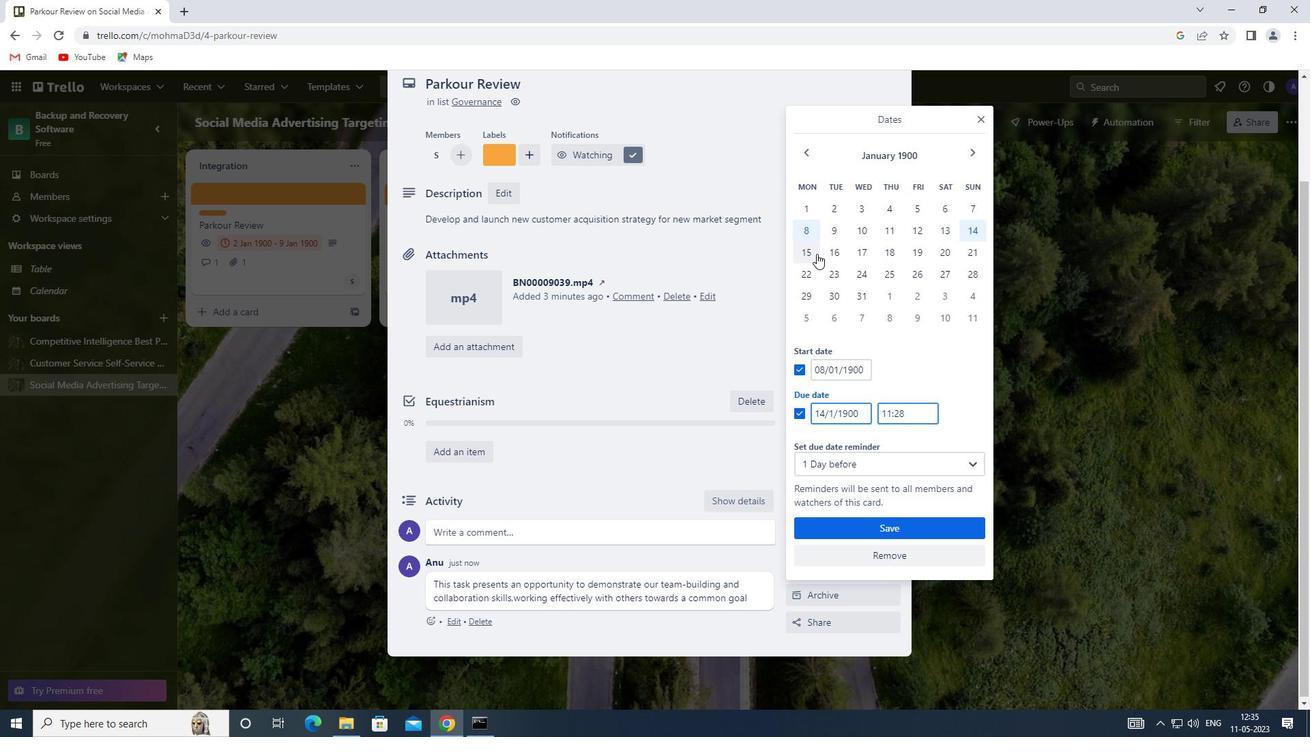 
Action: Mouse moved to (870, 527)
Screenshot: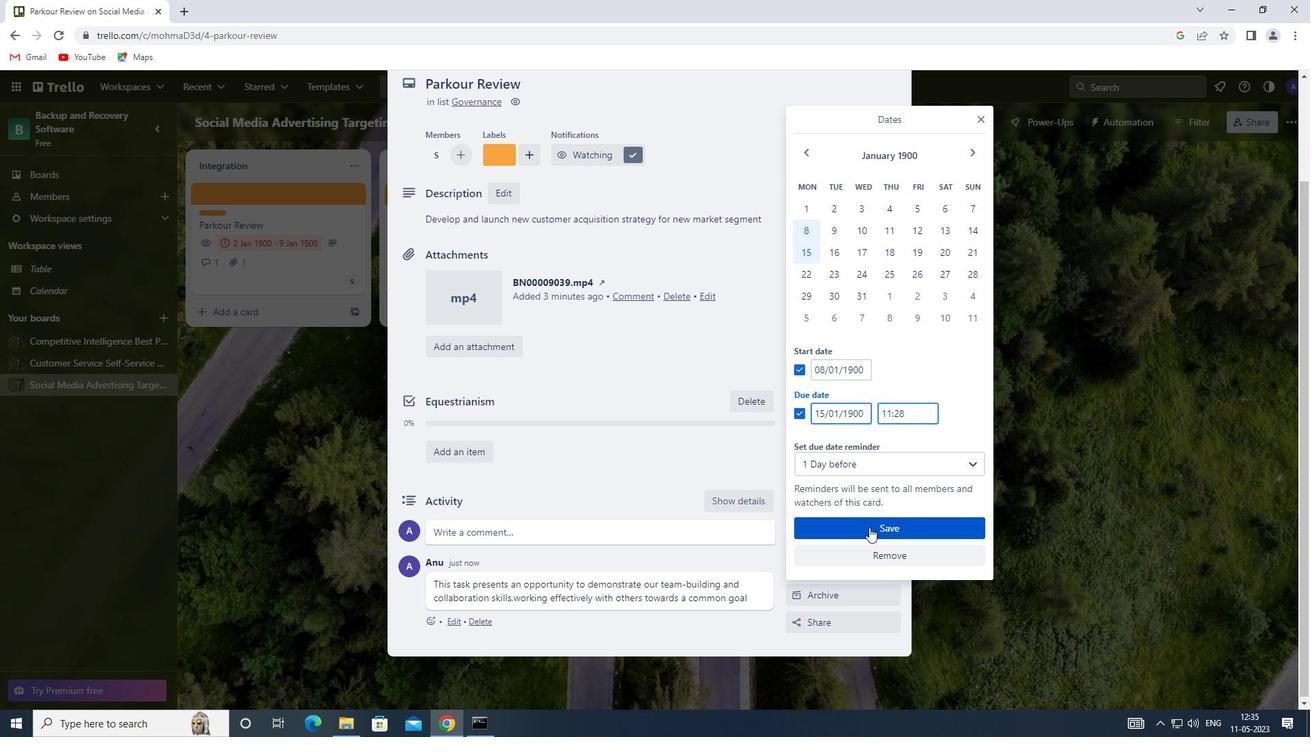 
Action: Mouse pressed left at (870, 527)
Screenshot: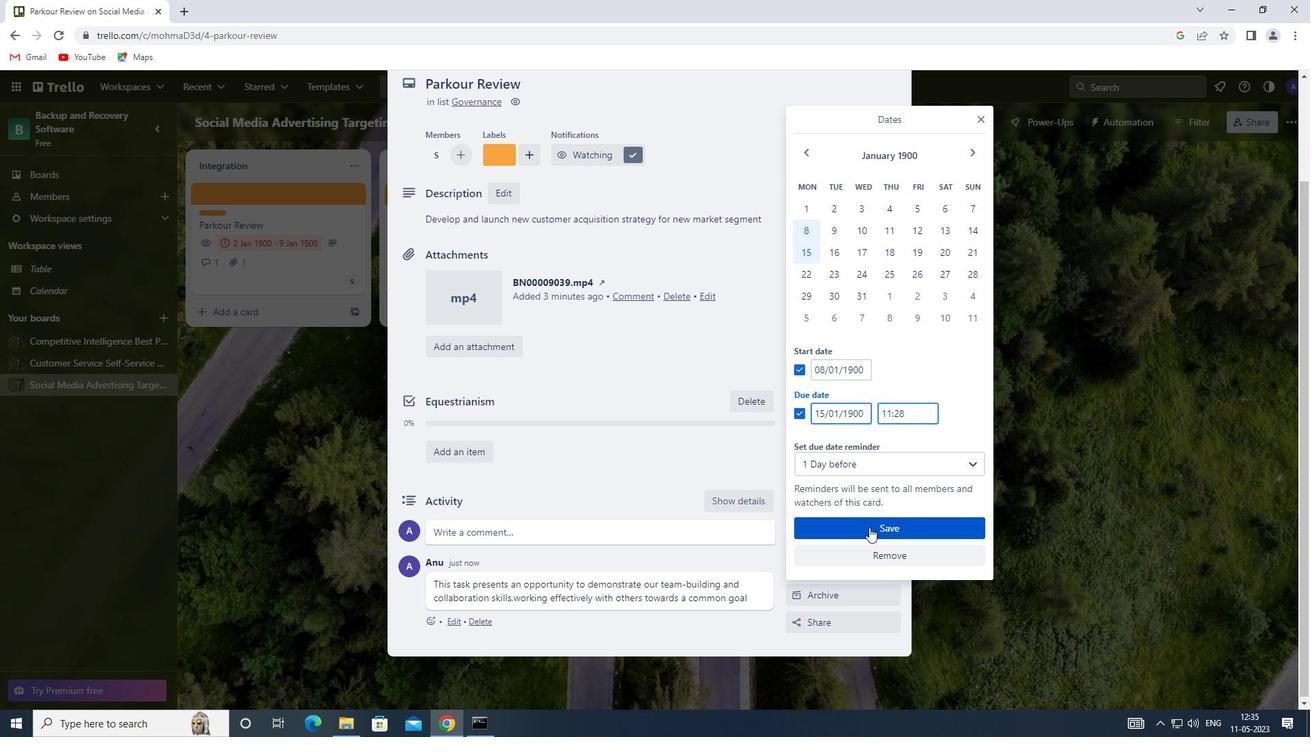 
Action: Mouse moved to (971, 313)
Screenshot: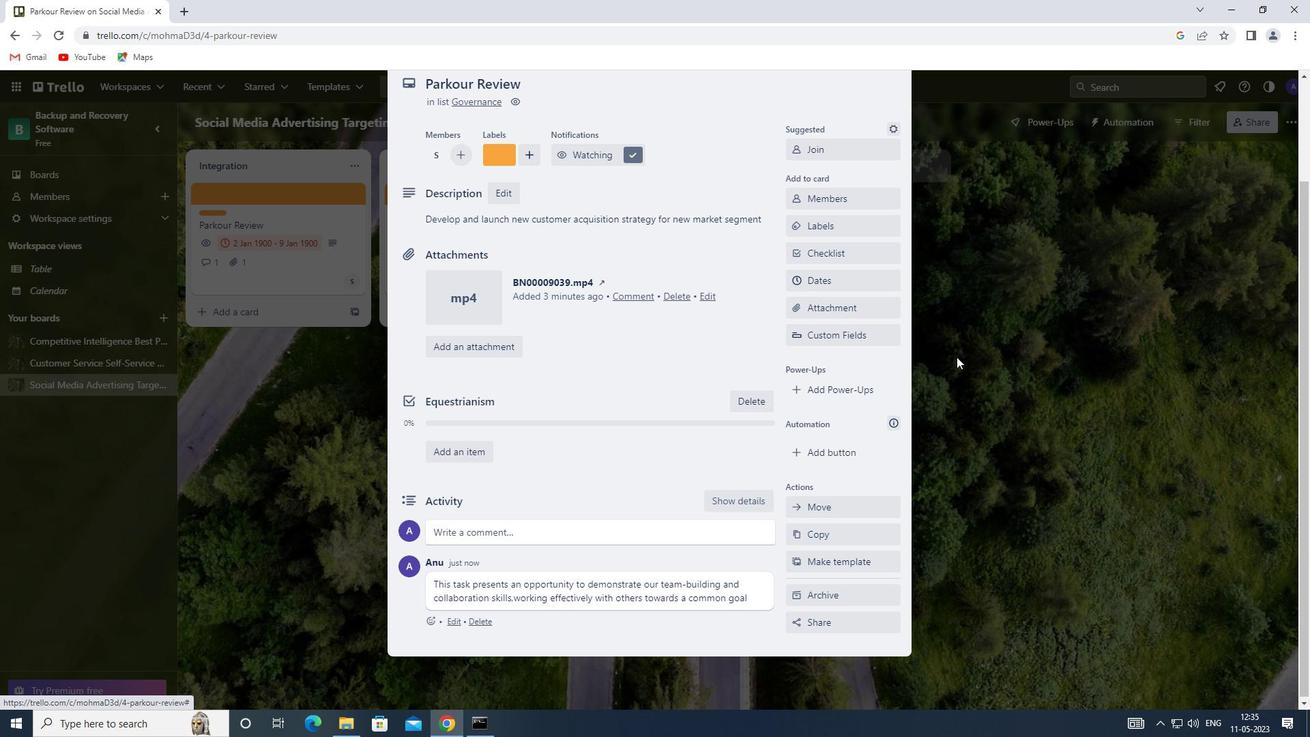 
Action: Mouse pressed left at (971, 313)
Screenshot: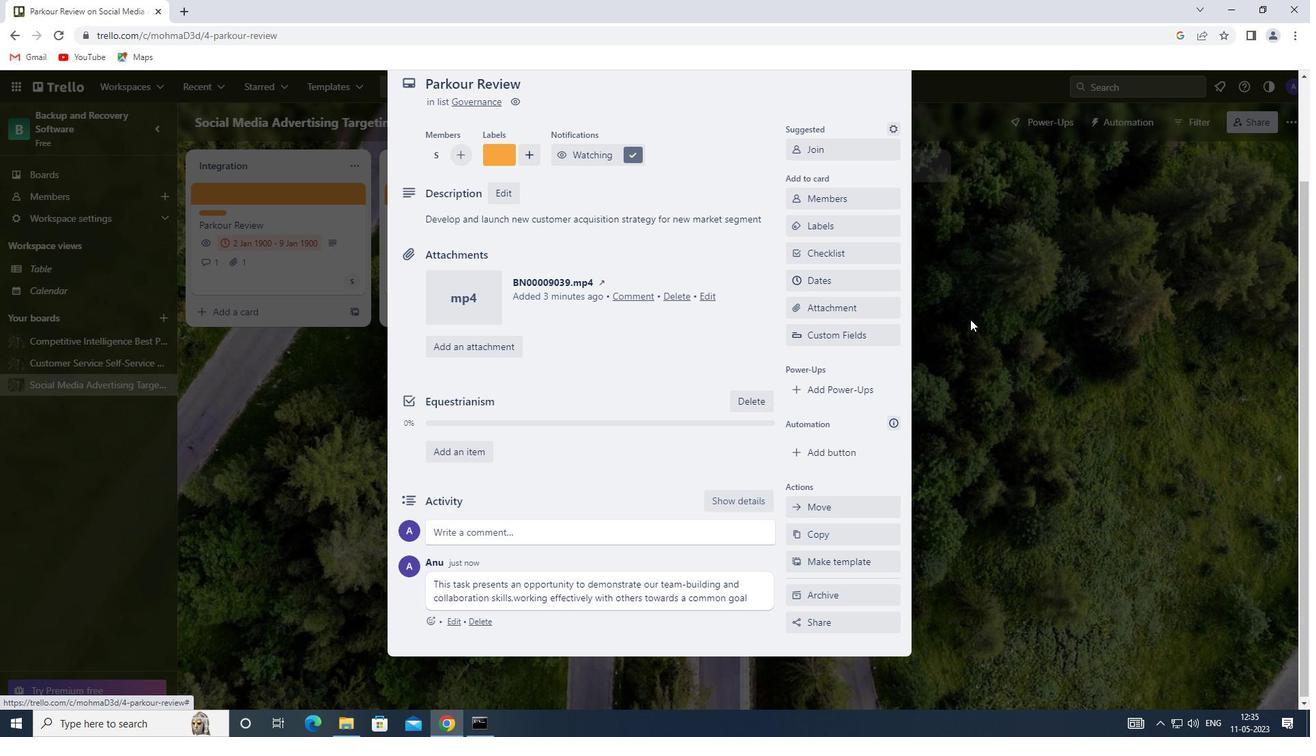 
